 Task: Find connections with filter location Córdoba with filter topic #happywith filter profile language German with filter current company Amul (GCMMF) with filter school KGiSL Institute of Technology with filter industry Research Services with filter service category DUI Law with filter keywords title Events Manager
Action: Mouse moved to (486, 96)
Screenshot: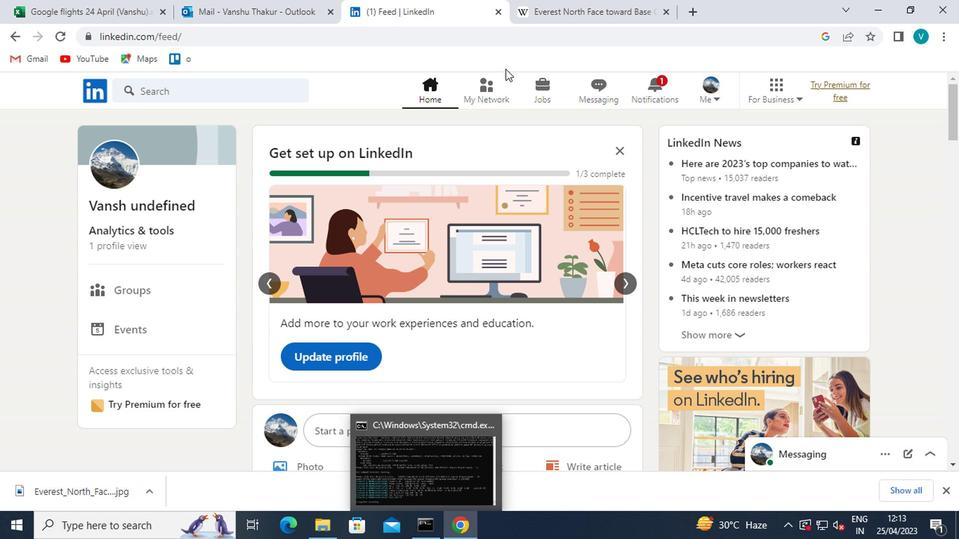 
Action: Mouse pressed left at (486, 96)
Screenshot: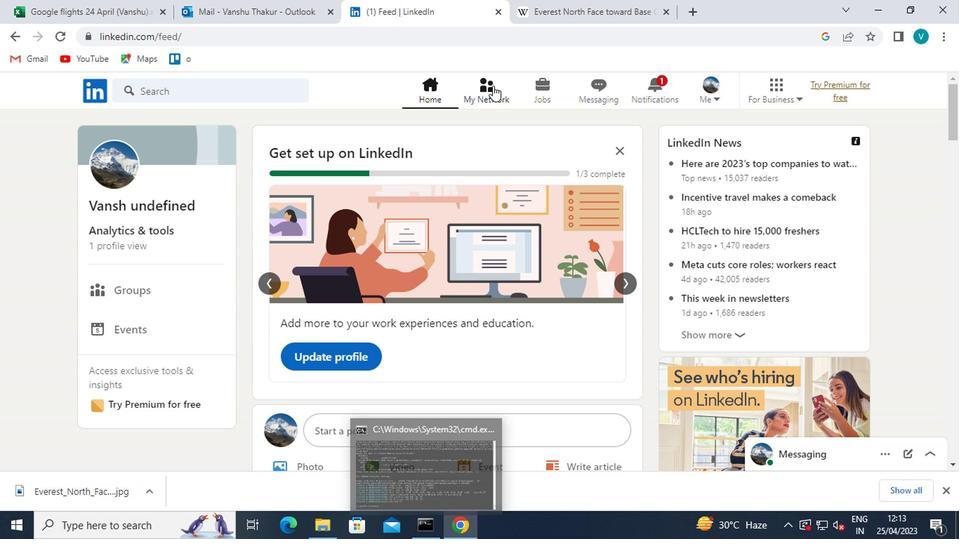 
Action: Mouse moved to (161, 163)
Screenshot: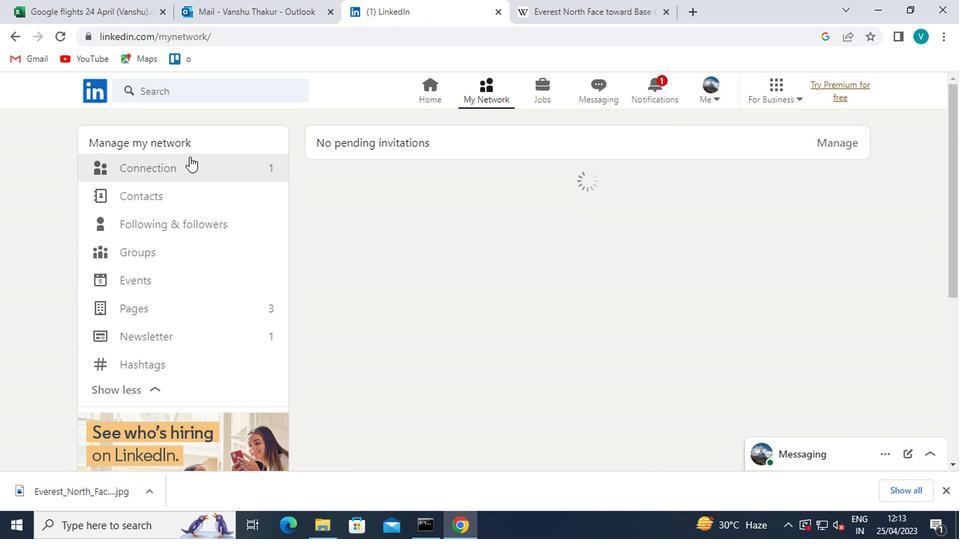
Action: Mouse pressed left at (161, 163)
Screenshot: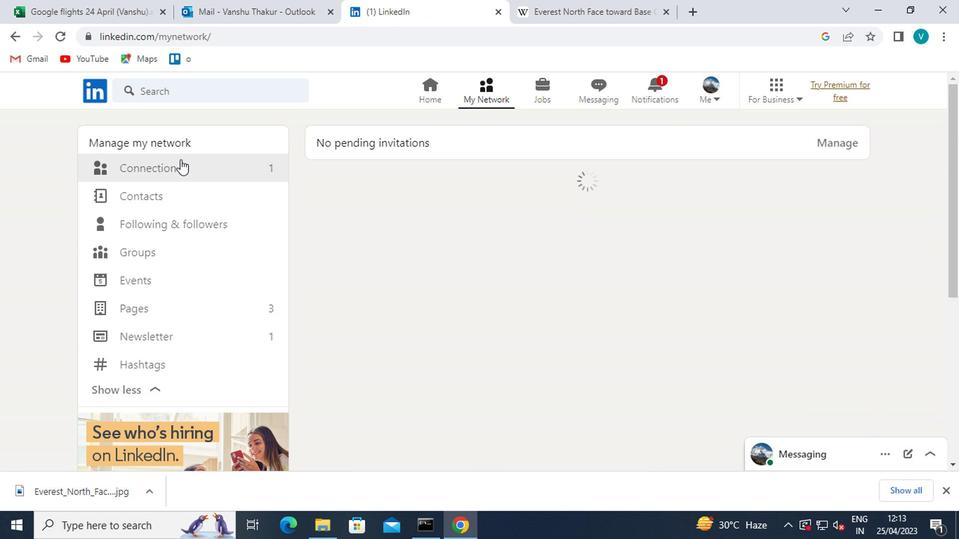 
Action: Mouse moved to (568, 175)
Screenshot: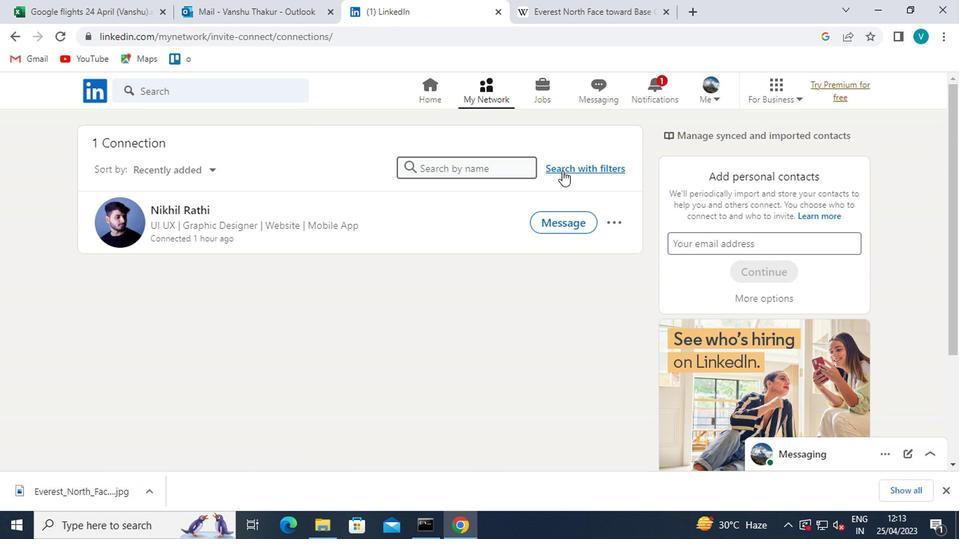 
Action: Mouse pressed left at (568, 175)
Screenshot: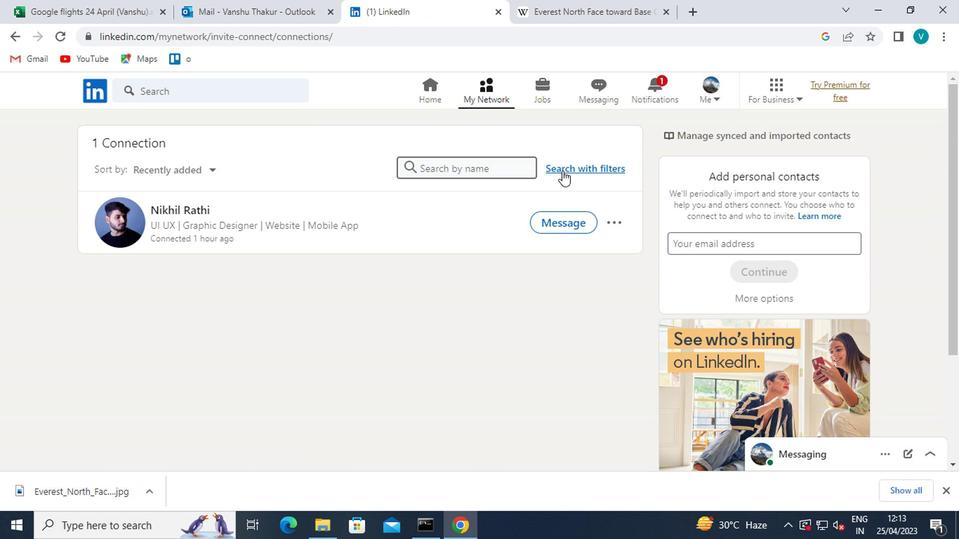 
Action: Mouse moved to (475, 135)
Screenshot: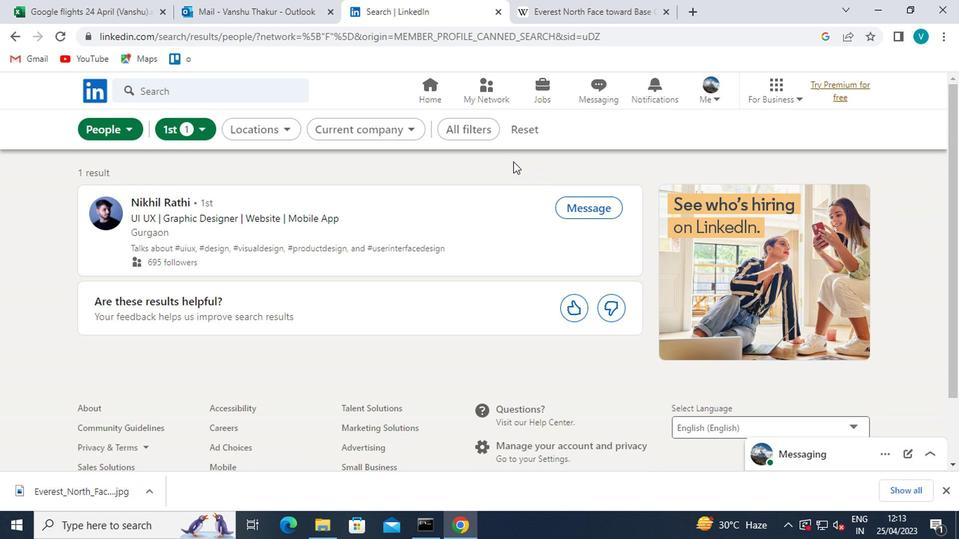 
Action: Mouse pressed left at (475, 135)
Screenshot: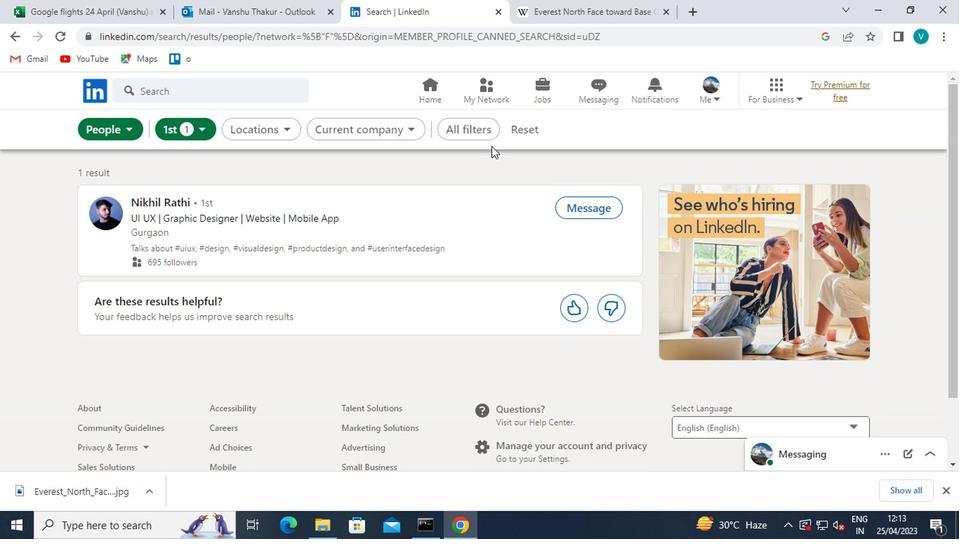 
Action: Mouse moved to (671, 335)
Screenshot: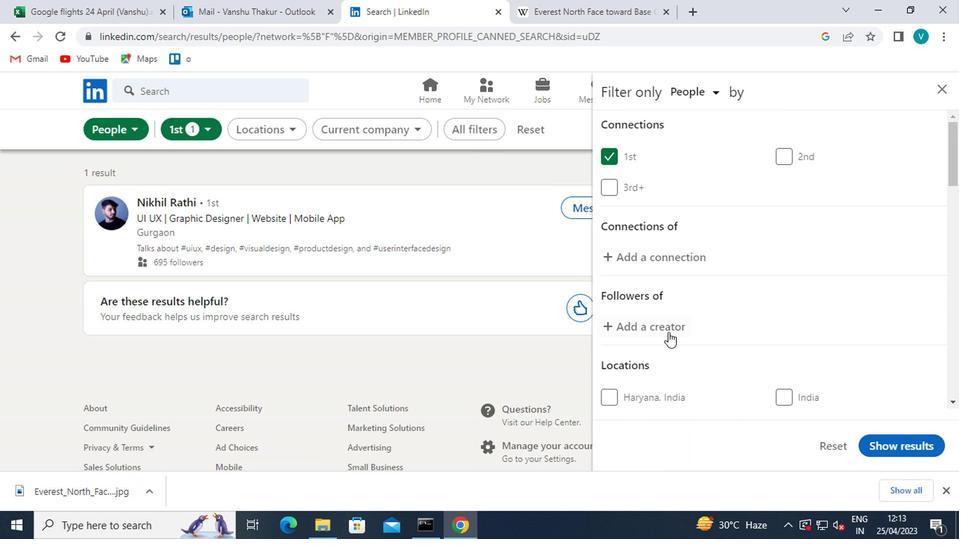
Action: Mouse scrolled (671, 334) with delta (0, 0)
Screenshot: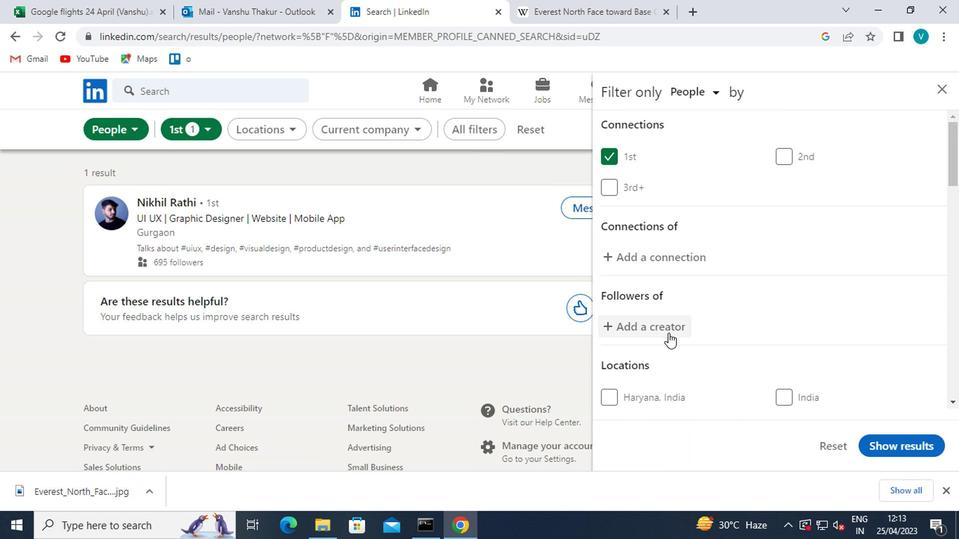 
Action: Mouse moved to (703, 368)
Screenshot: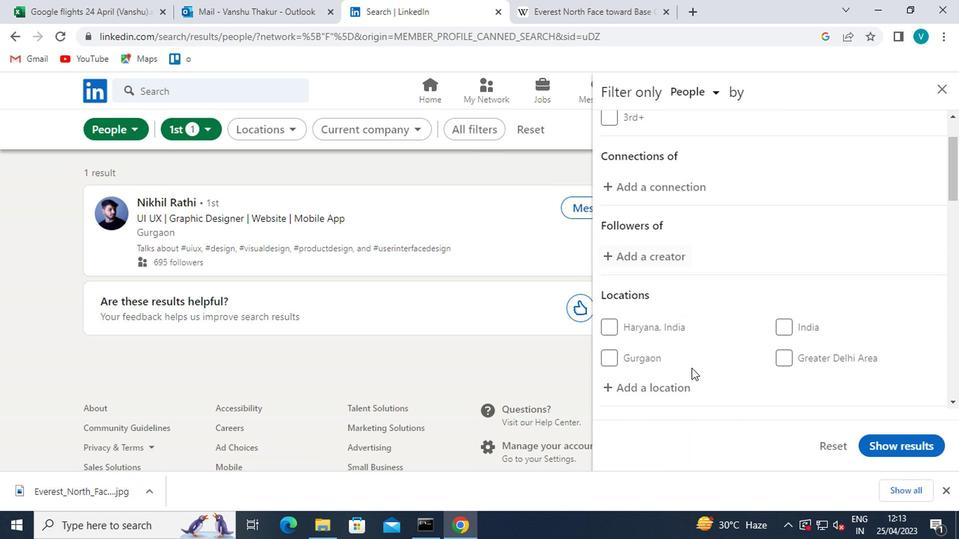 
Action: Mouse scrolled (703, 367) with delta (0, 0)
Screenshot: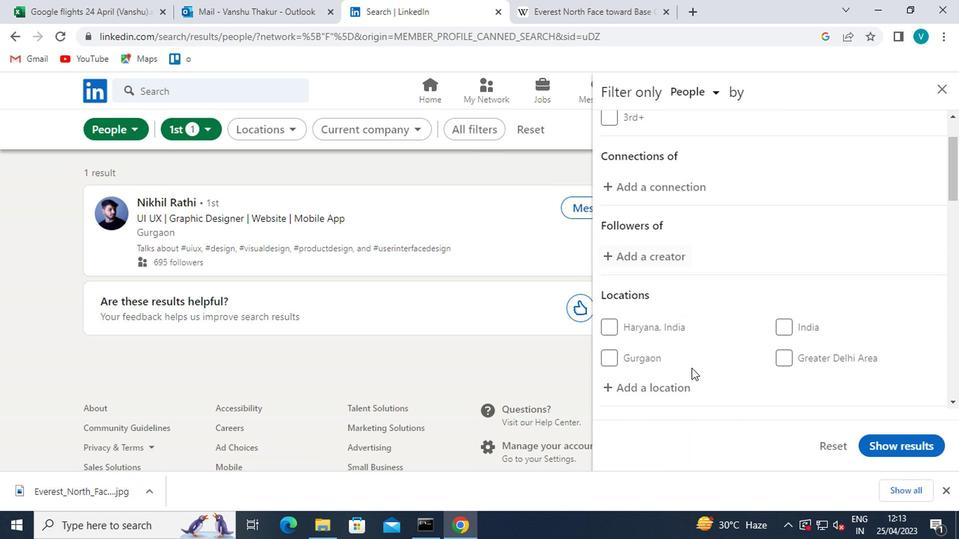 
Action: Mouse moved to (706, 366)
Screenshot: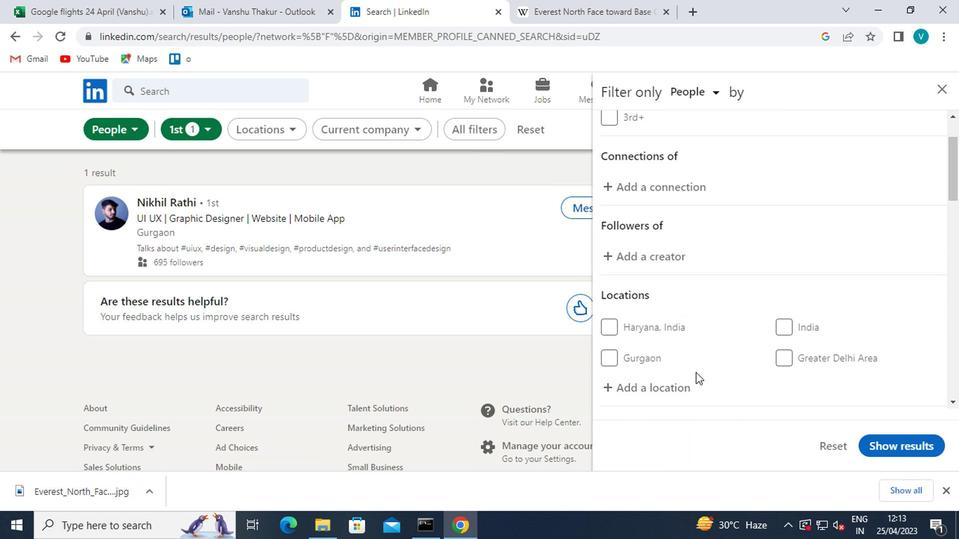 
Action: Mouse scrolled (706, 366) with delta (0, 0)
Screenshot: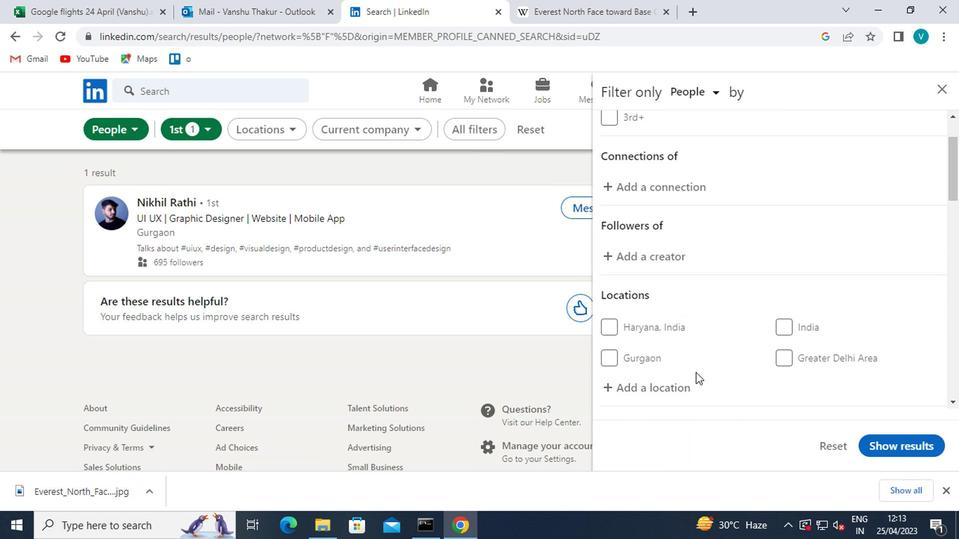 
Action: Mouse moved to (631, 246)
Screenshot: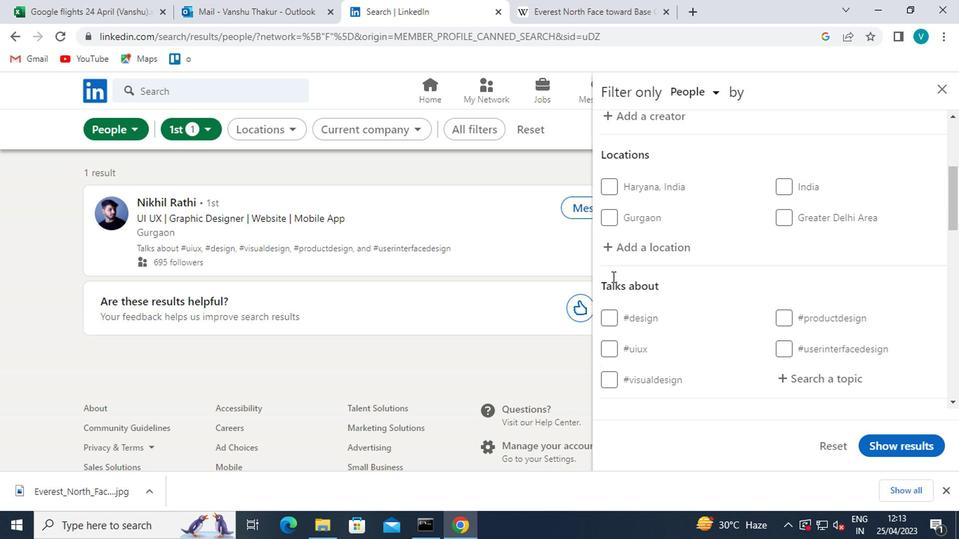 
Action: Mouse pressed left at (631, 246)
Screenshot: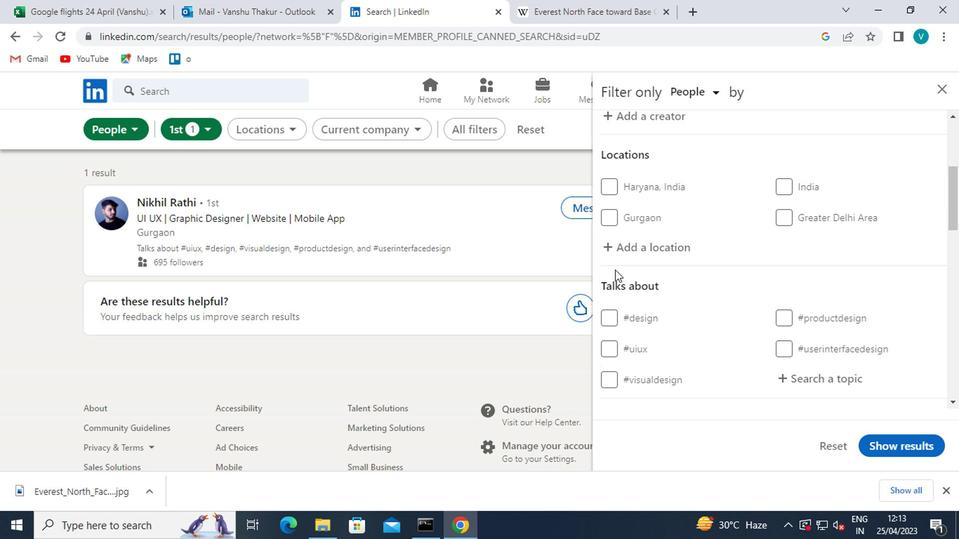 
Action: Mouse moved to (590, 231)
Screenshot: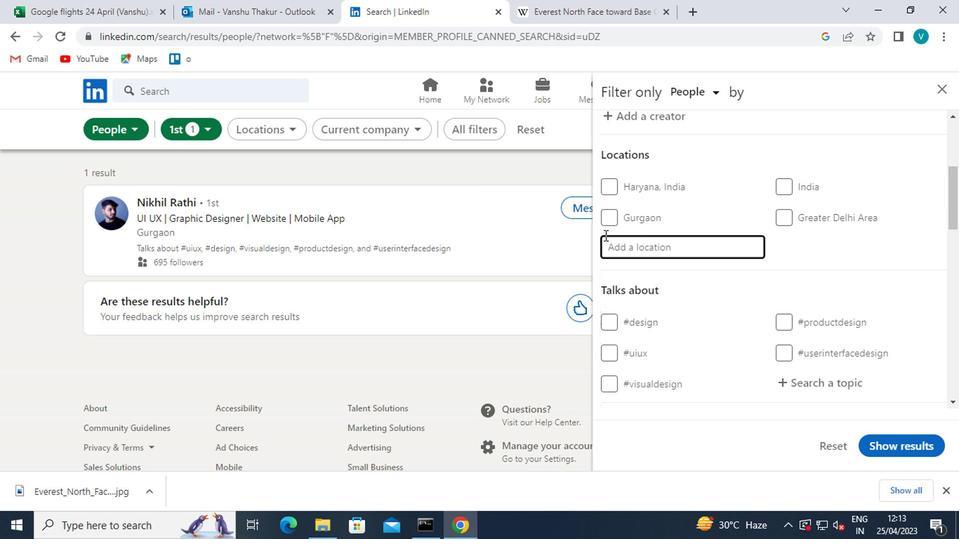 
Action: Key pressed <Key.shift>CO
Screenshot: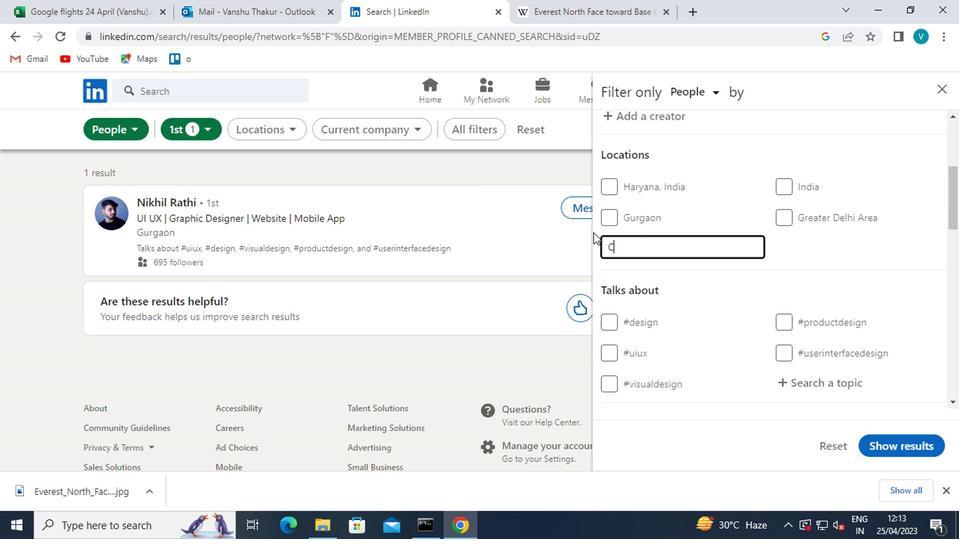 
Action: Mouse moved to (590, 231)
Screenshot: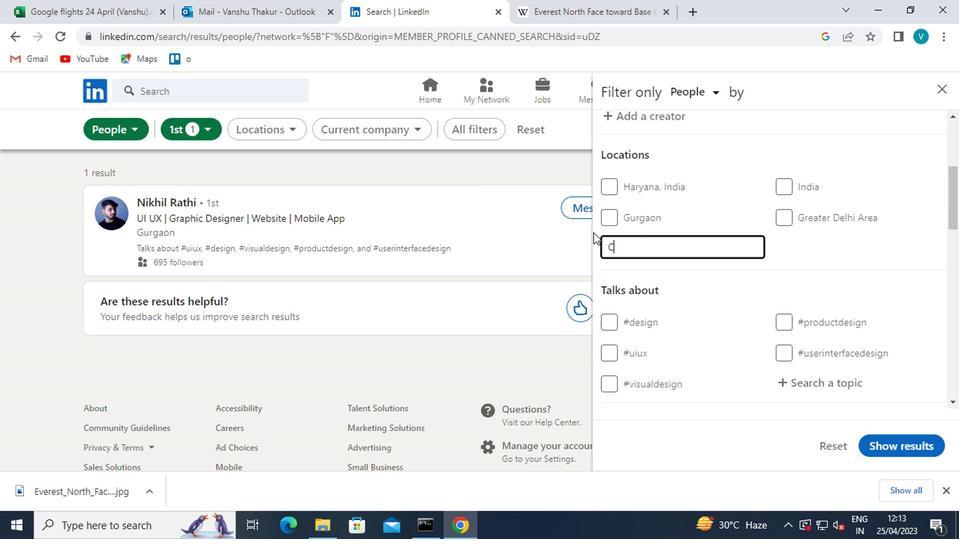 
Action: Key pressed RDOBA
Screenshot: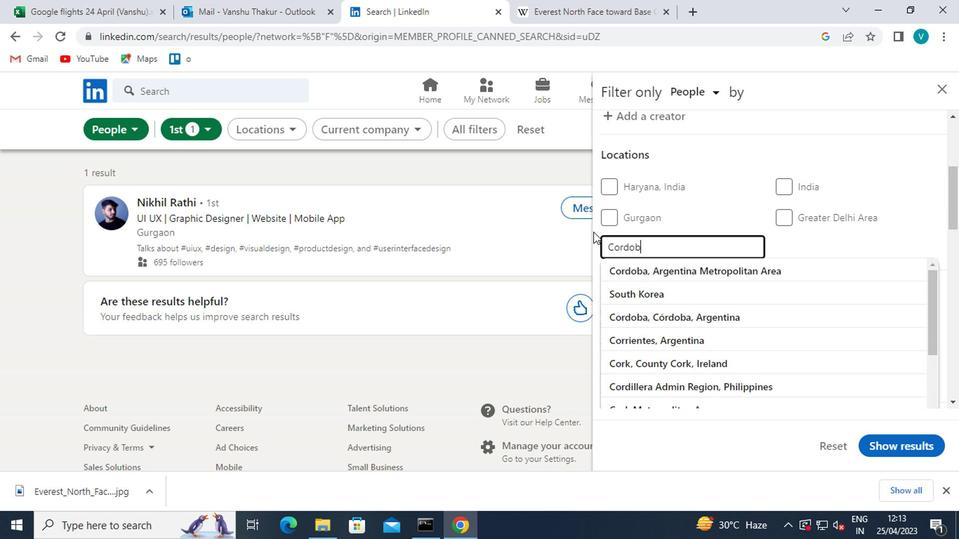 
Action: Mouse moved to (677, 271)
Screenshot: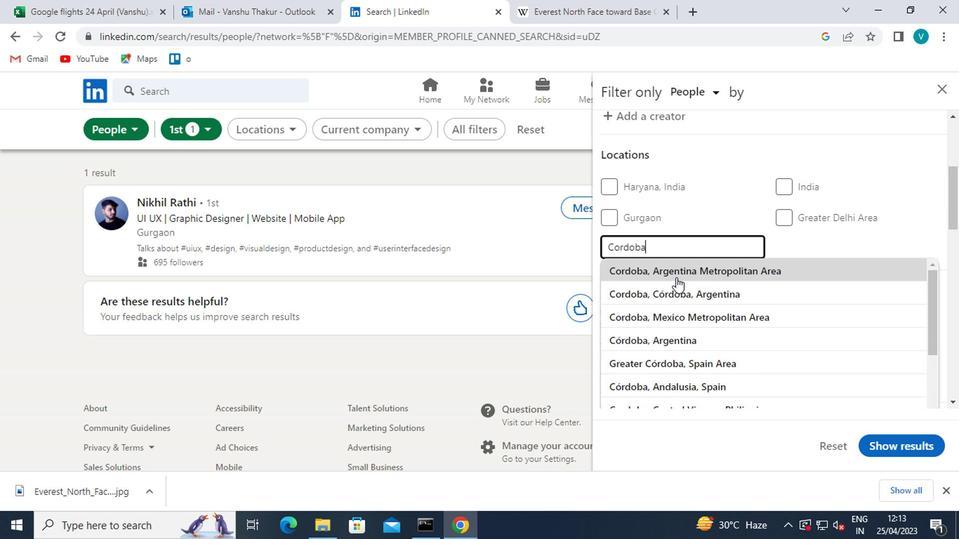 
Action: Mouse pressed left at (677, 271)
Screenshot: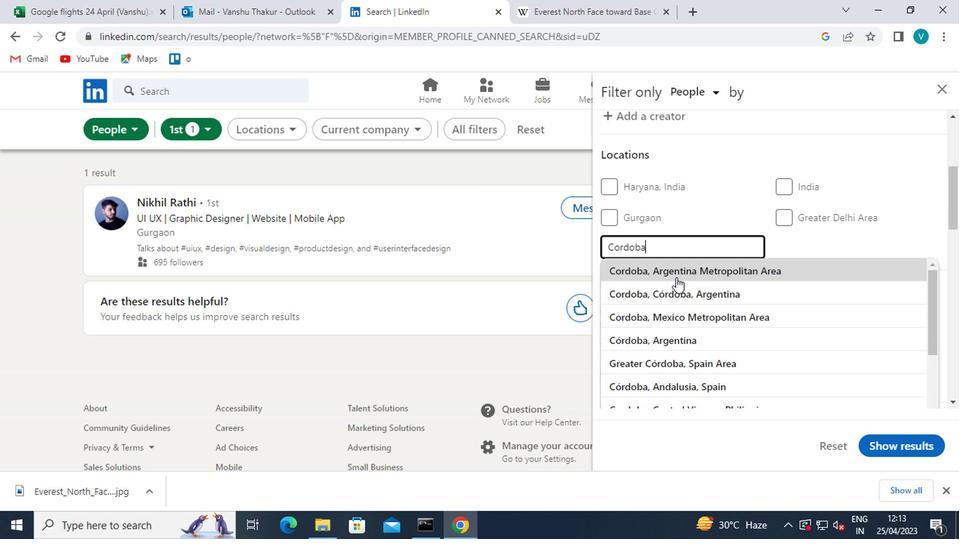 
Action: Mouse moved to (775, 323)
Screenshot: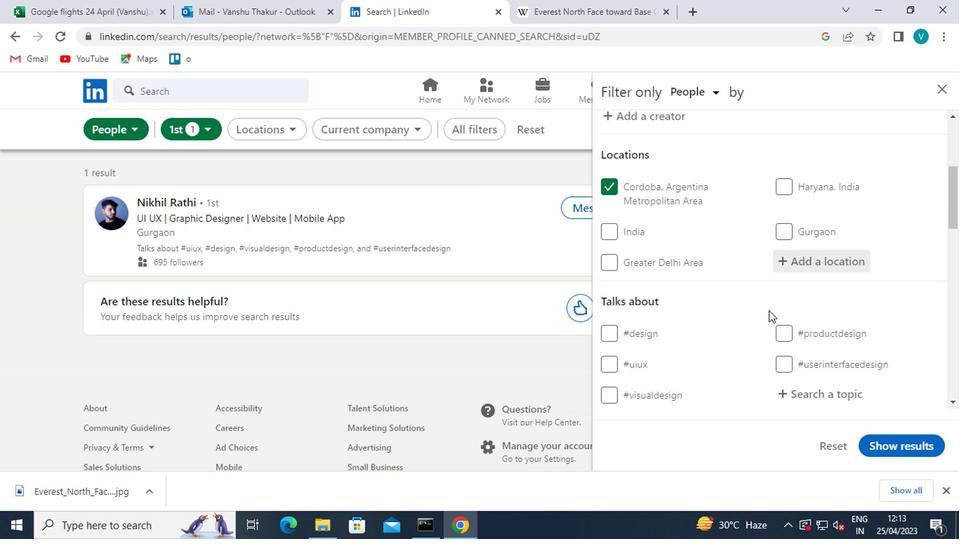 
Action: Mouse scrolled (775, 322) with delta (0, 0)
Screenshot: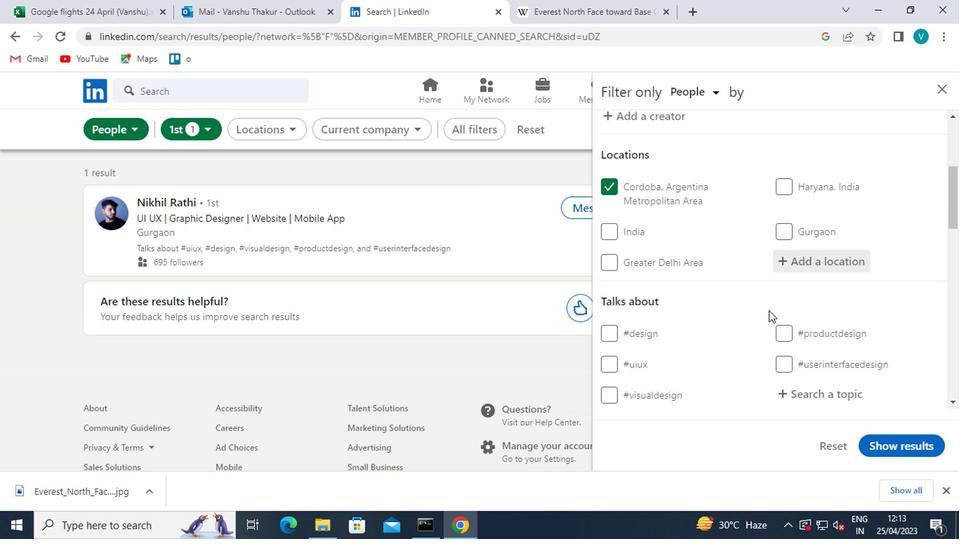 
Action: Mouse moved to (775, 323)
Screenshot: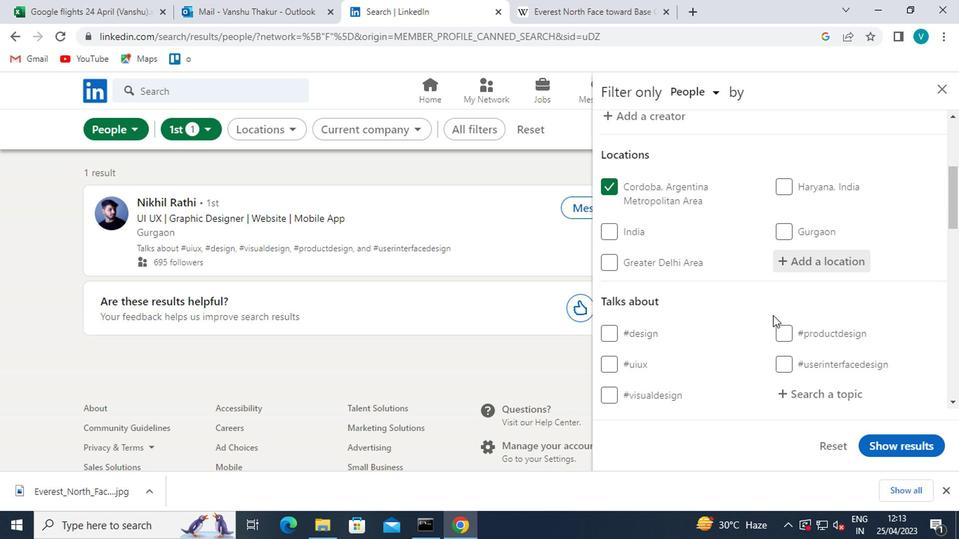 
Action: Mouse scrolled (775, 323) with delta (0, 0)
Screenshot: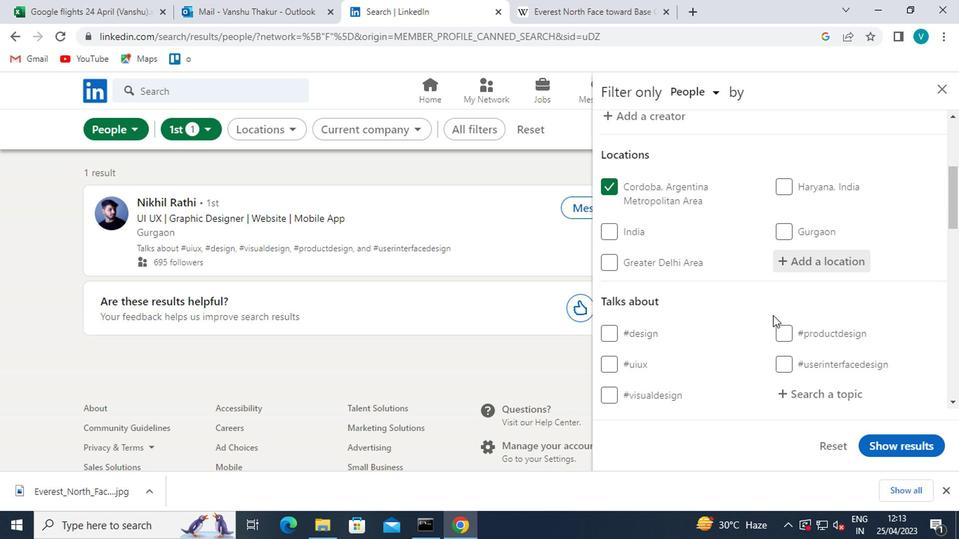 
Action: Mouse moved to (814, 257)
Screenshot: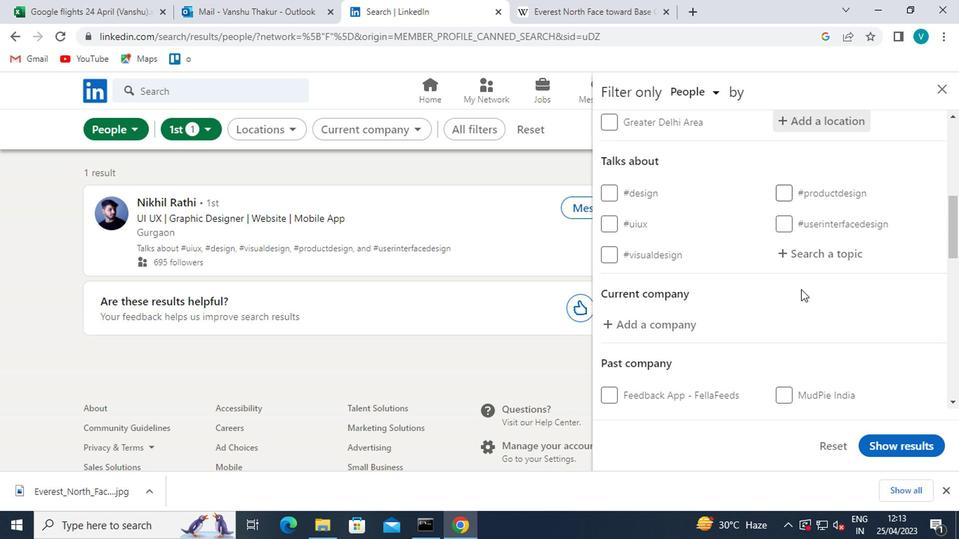 
Action: Mouse pressed left at (814, 257)
Screenshot: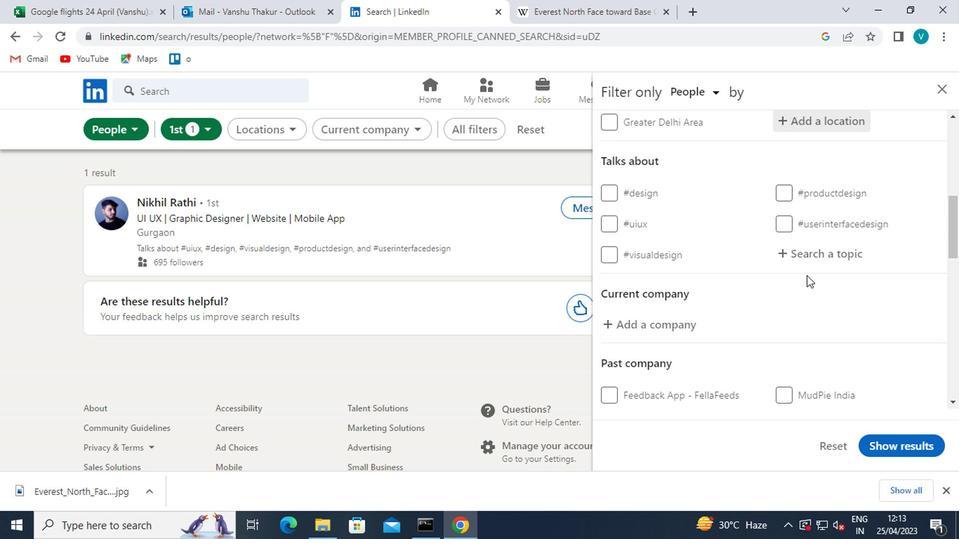 
Action: Mouse moved to (781, 250)
Screenshot: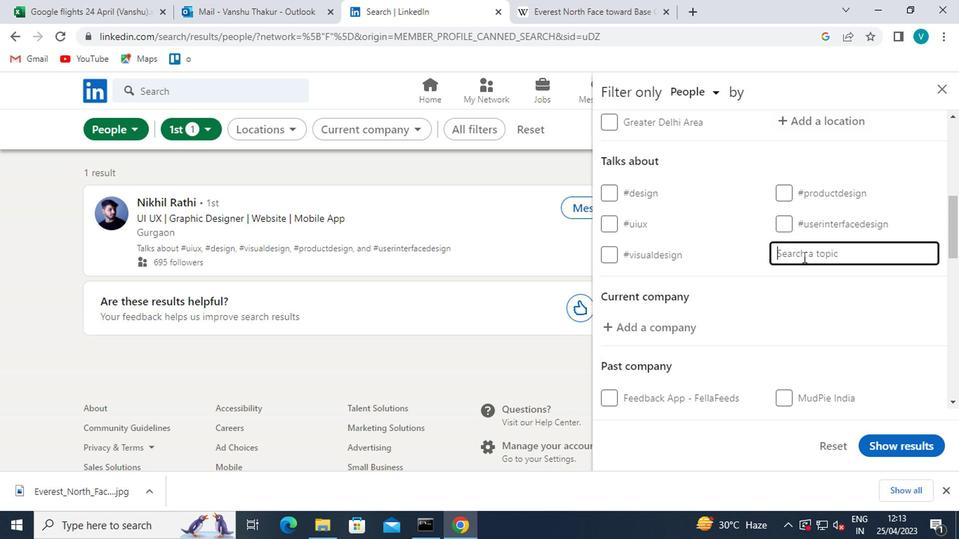 
Action: Key pressed <Key.shift><Key.shift><Key.shift><Key.shift><Key.shift><Key.shift>#HAPPYWITH
Screenshot: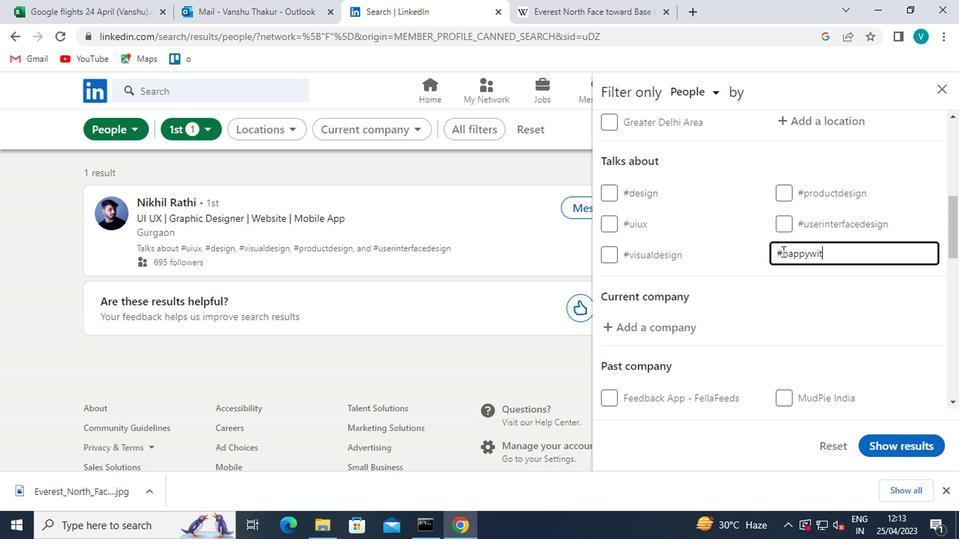 
Action: Mouse moved to (812, 274)
Screenshot: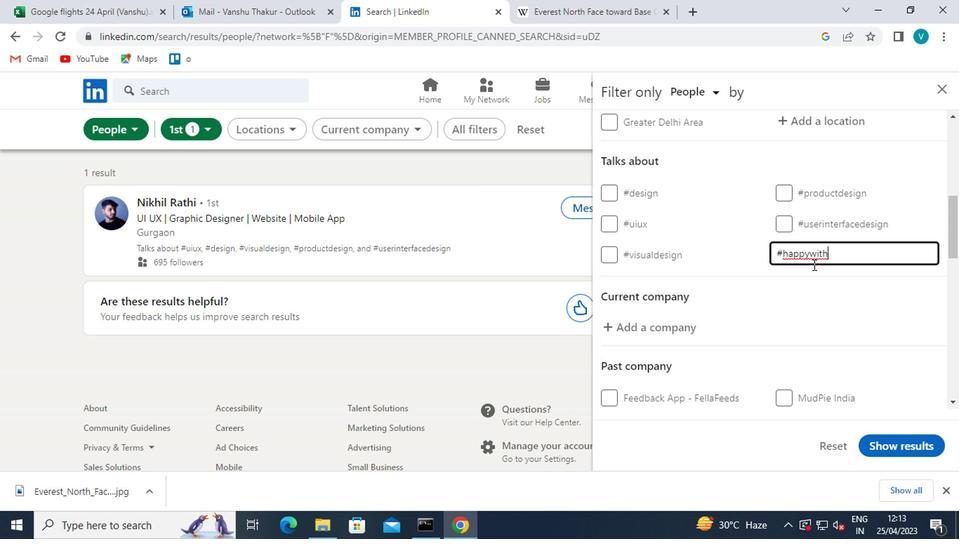 
Action: Mouse pressed left at (812, 274)
Screenshot: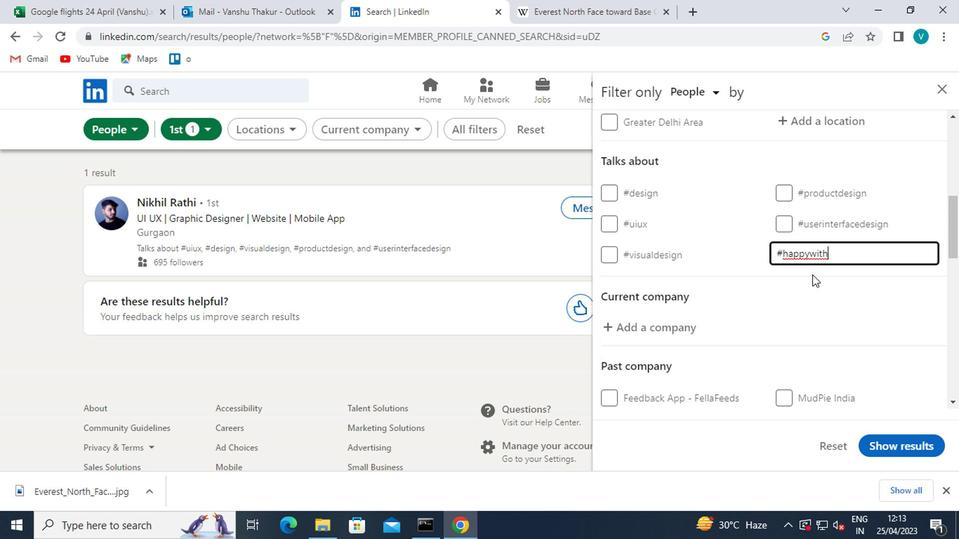 
Action: Mouse scrolled (812, 273) with delta (0, 0)
Screenshot: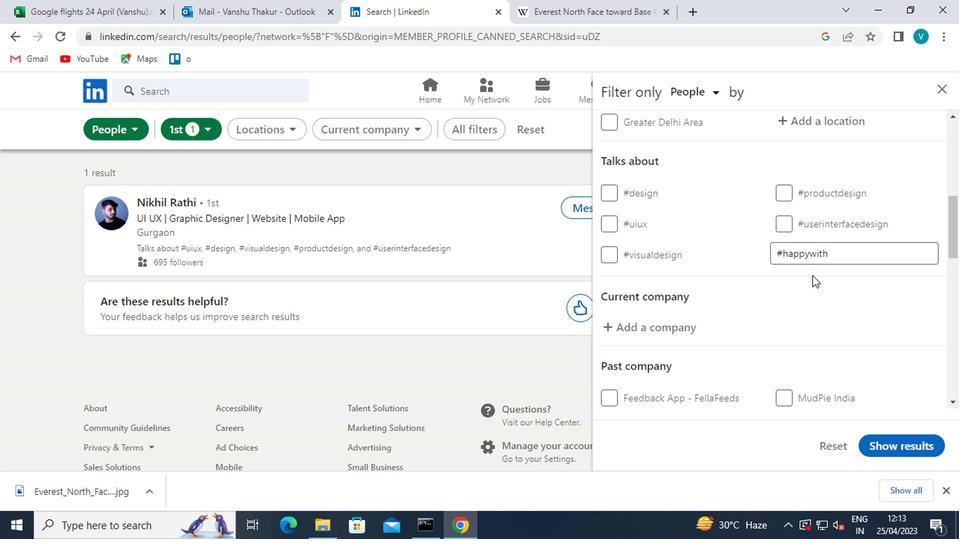 
Action: Mouse scrolled (812, 273) with delta (0, 0)
Screenshot: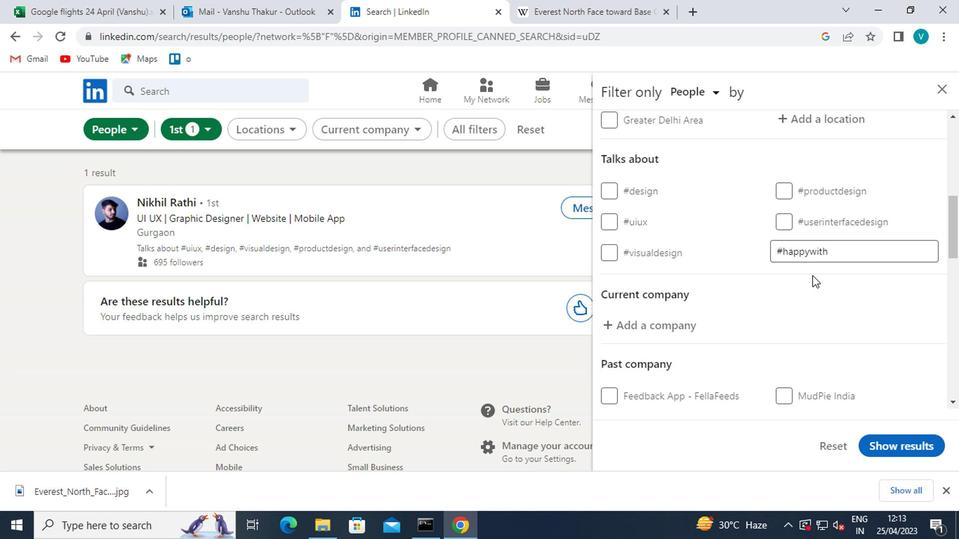 
Action: Mouse scrolled (812, 273) with delta (0, 0)
Screenshot: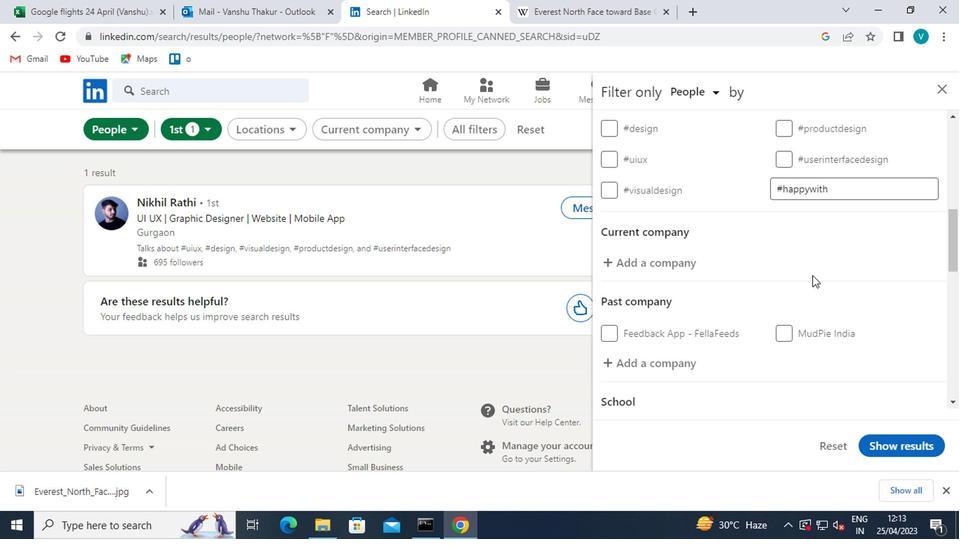 
Action: Mouse scrolled (812, 273) with delta (0, 0)
Screenshot: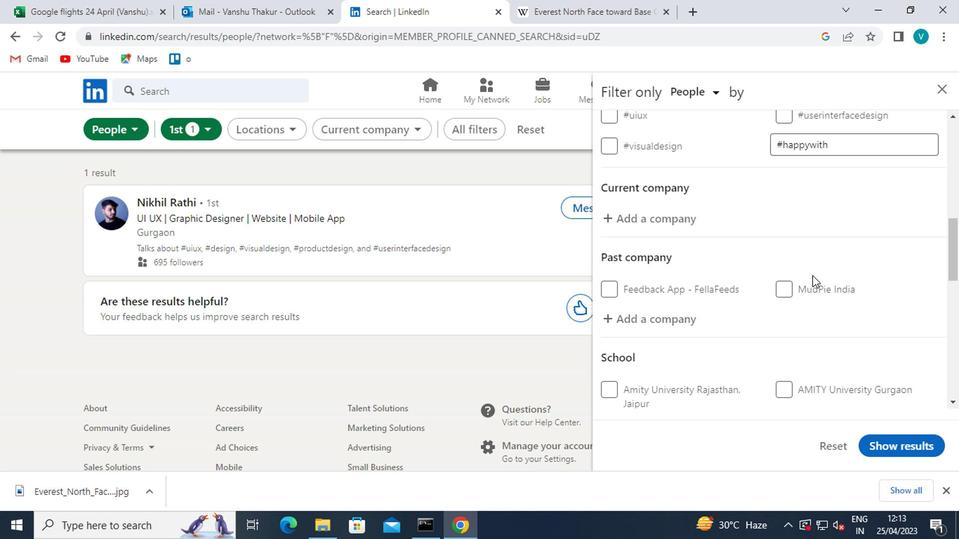 
Action: Mouse scrolled (812, 273) with delta (0, 0)
Screenshot: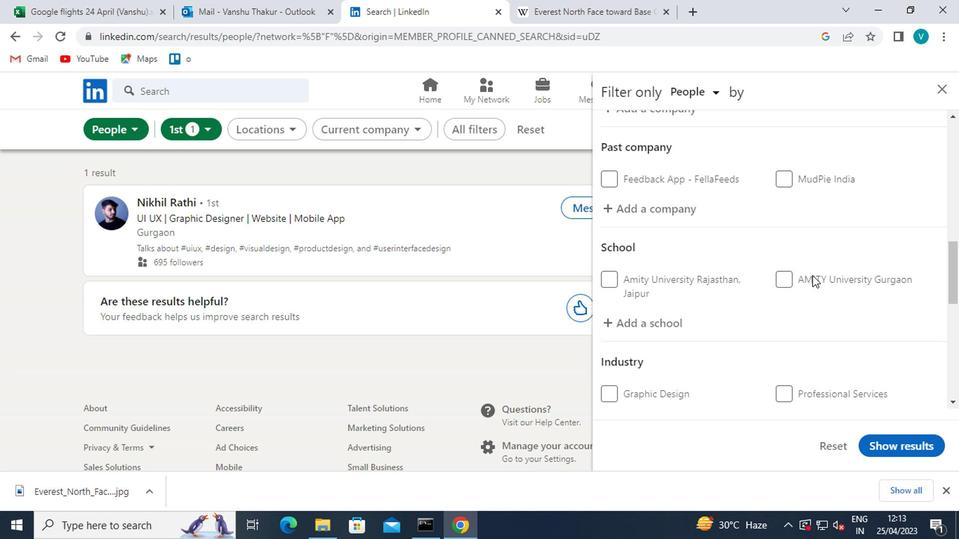 
Action: Mouse scrolled (812, 273) with delta (0, 0)
Screenshot: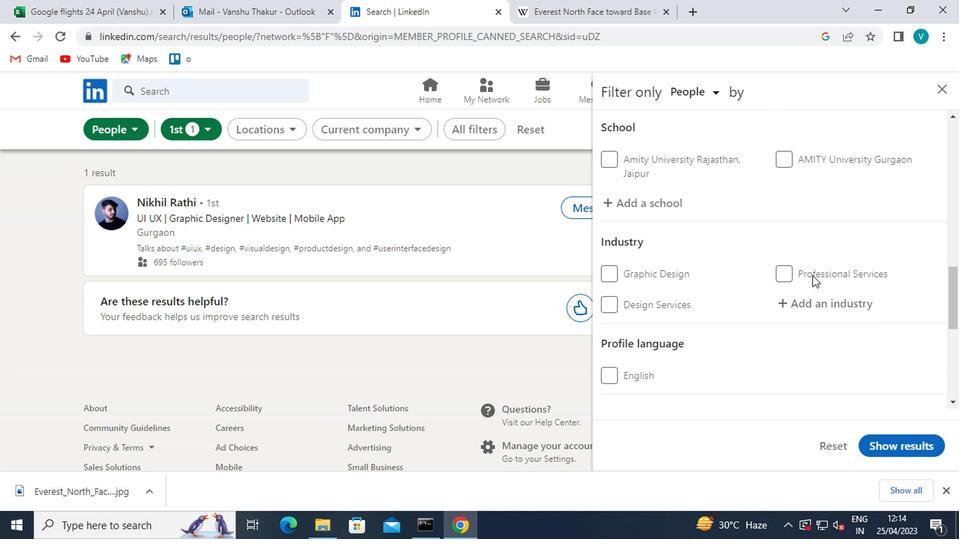 
Action: Mouse scrolled (812, 275) with delta (0, 0)
Screenshot: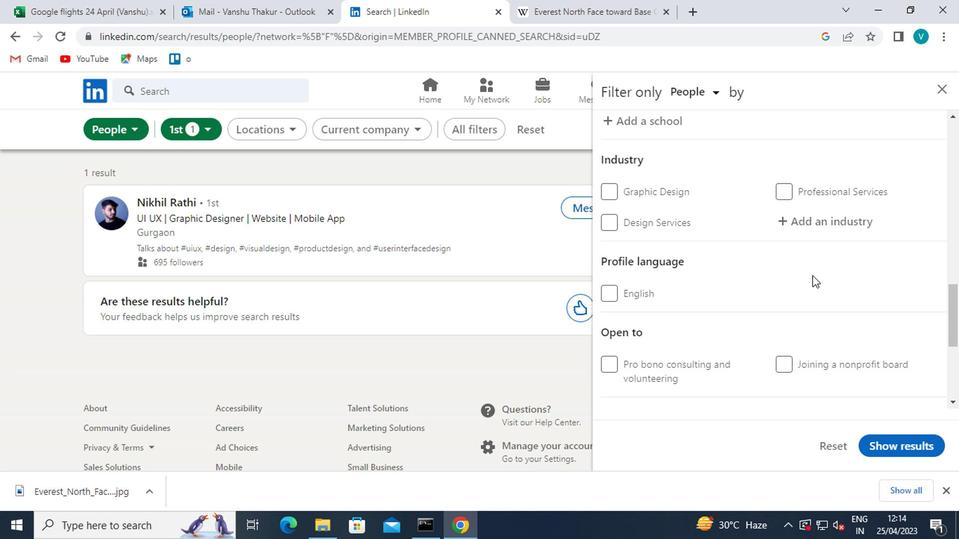 
Action: Mouse scrolled (812, 275) with delta (0, 0)
Screenshot: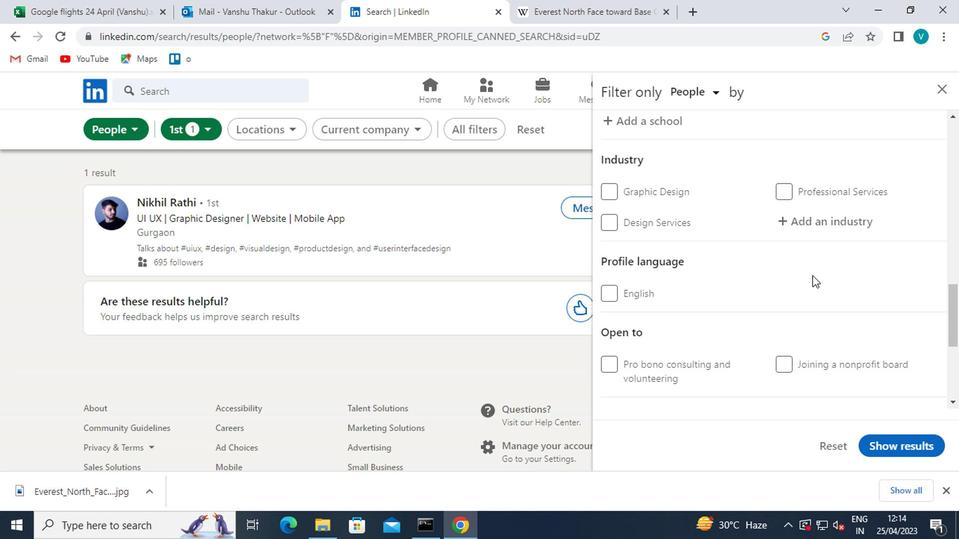 
Action: Mouse scrolled (812, 275) with delta (0, 0)
Screenshot: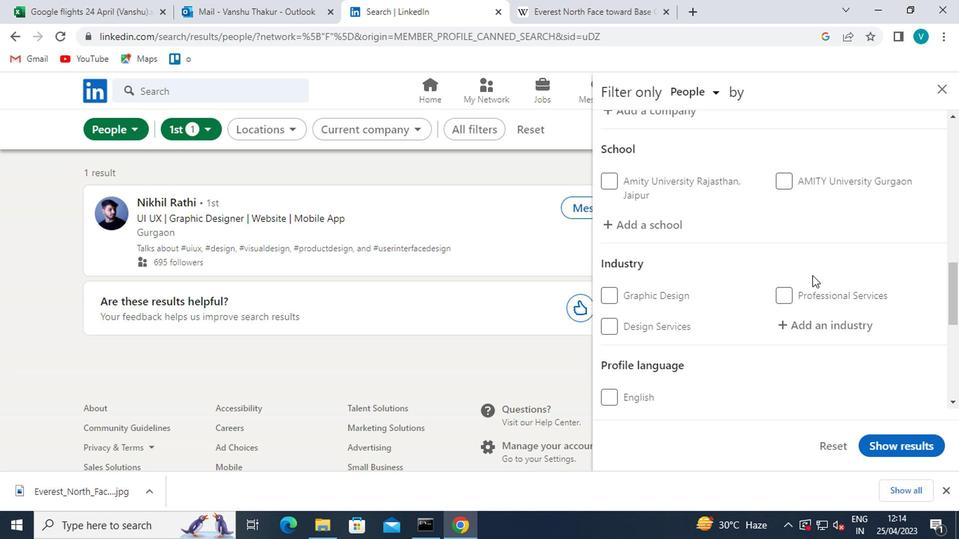 
Action: Mouse scrolled (812, 275) with delta (0, 0)
Screenshot: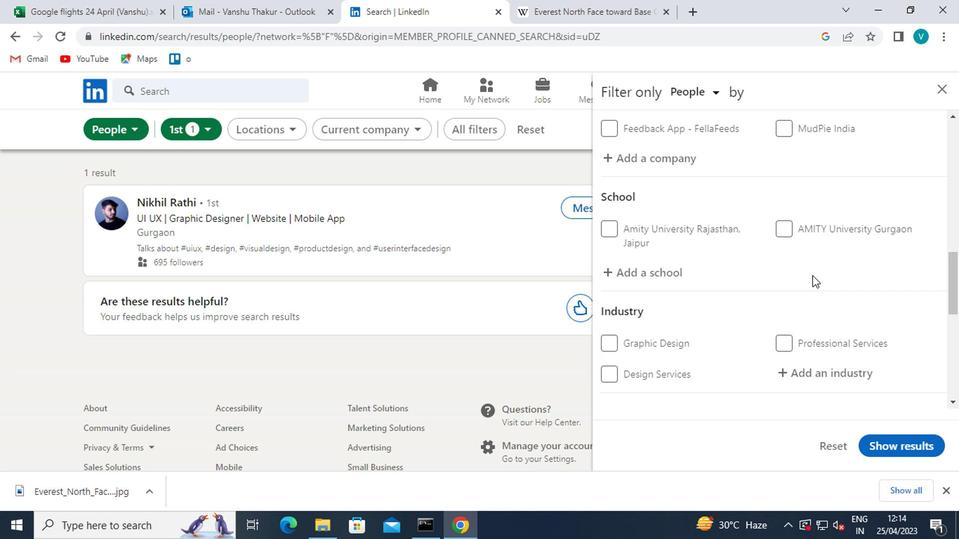 
Action: Mouse scrolled (812, 275) with delta (0, 0)
Screenshot: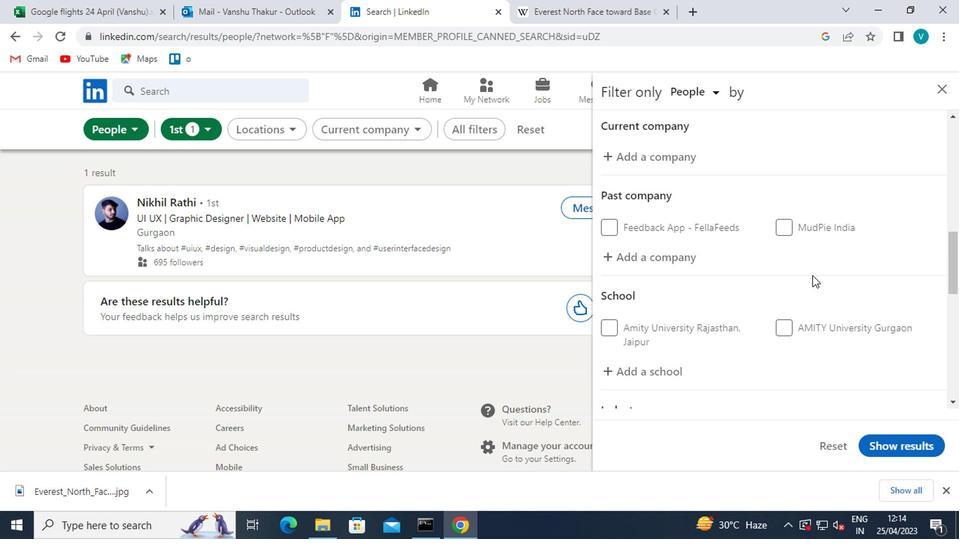 
Action: Mouse moved to (699, 260)
Screenshot: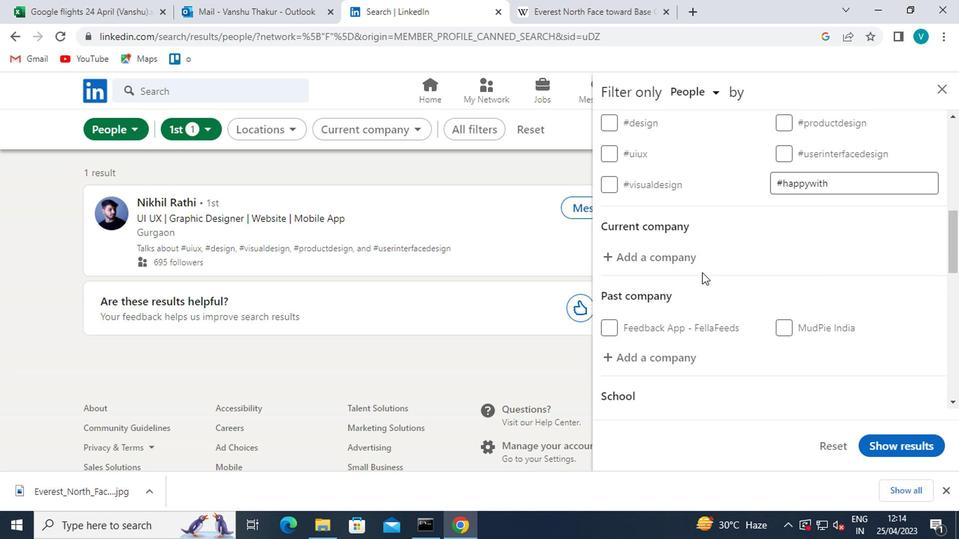
Action: Mouse pressed left at (699, 260)
Screenshot: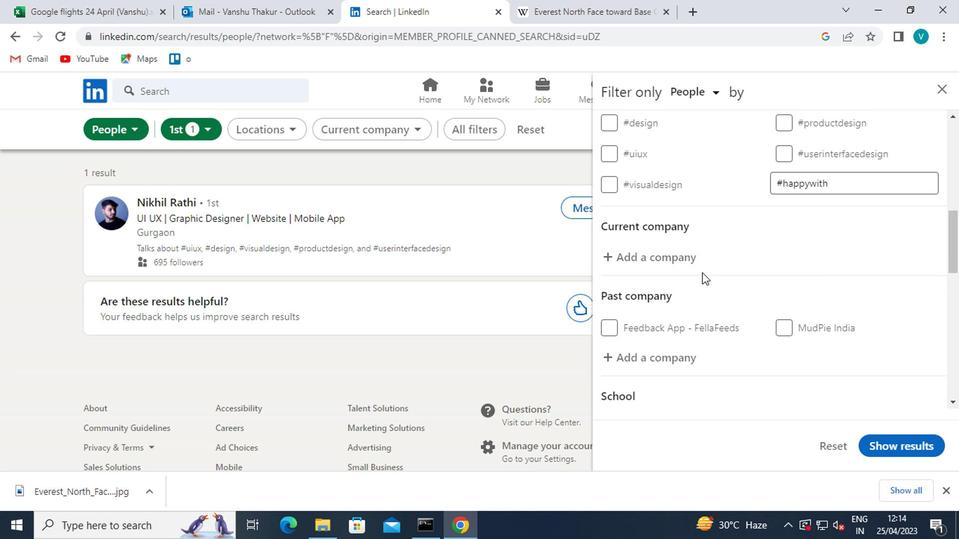 
Action: Mouse moved to (701, 258)
Screenshot: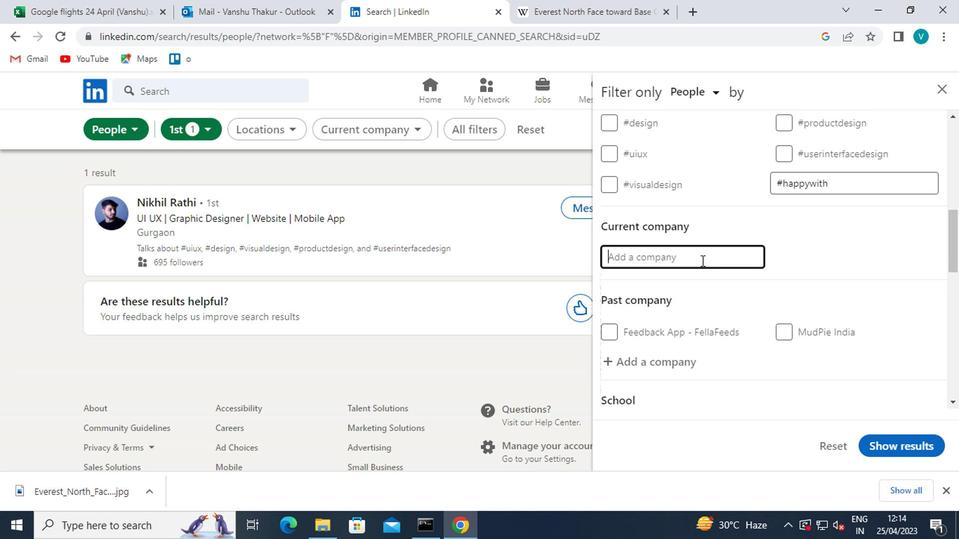 
Action: Key pressed <Key.shift>AMUL
Screenshot: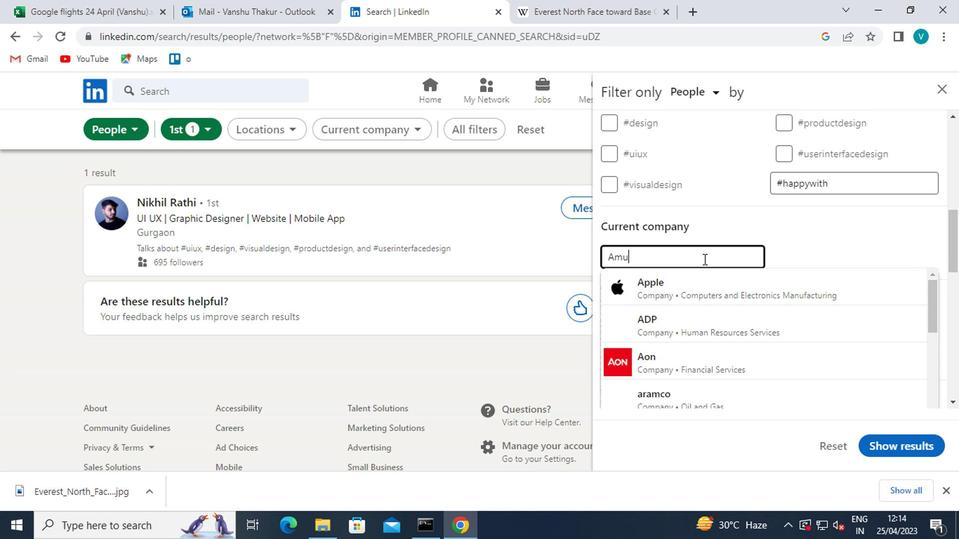 
Action: Mouse moved to (706, 290)
Screenshot: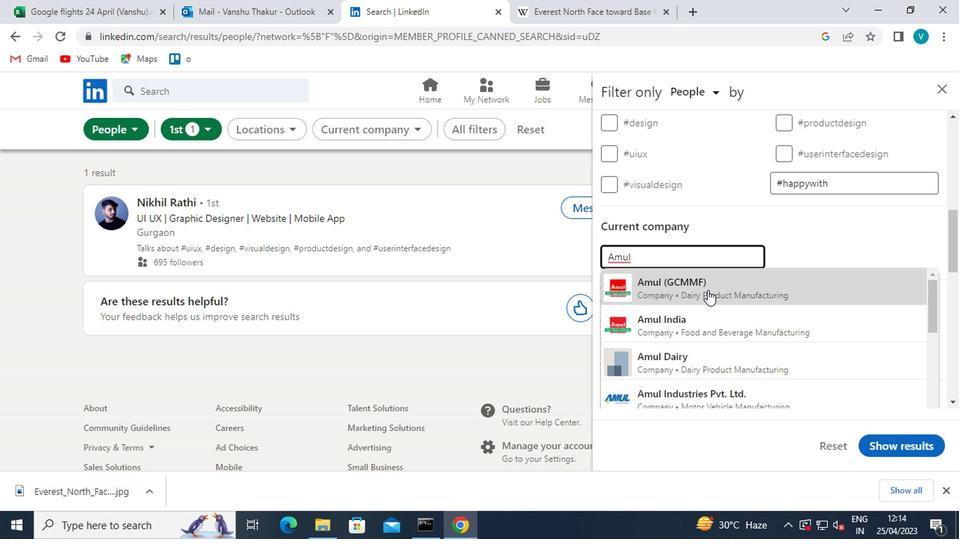 
Action: Mouse pressed left at (706, 290)
Screenshot: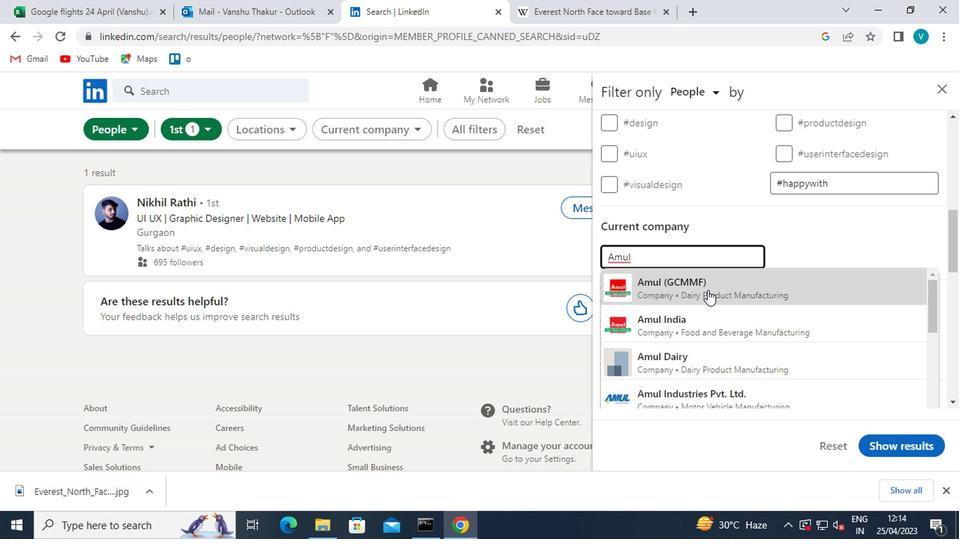 
Action: Mouse moved to (705, 291)
Screenshot: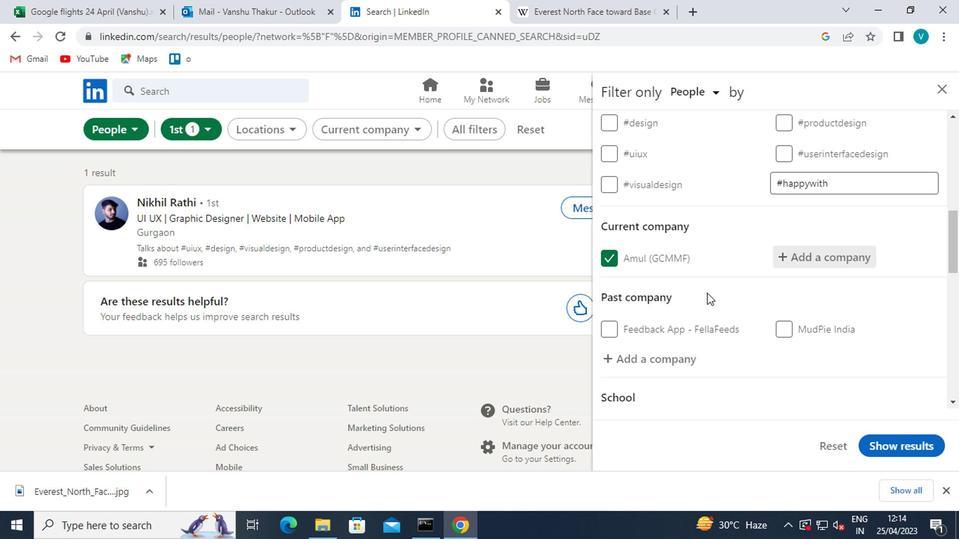 
Action: Mouse scrolled (705, 291) with delta (0, 0)
Screenshot: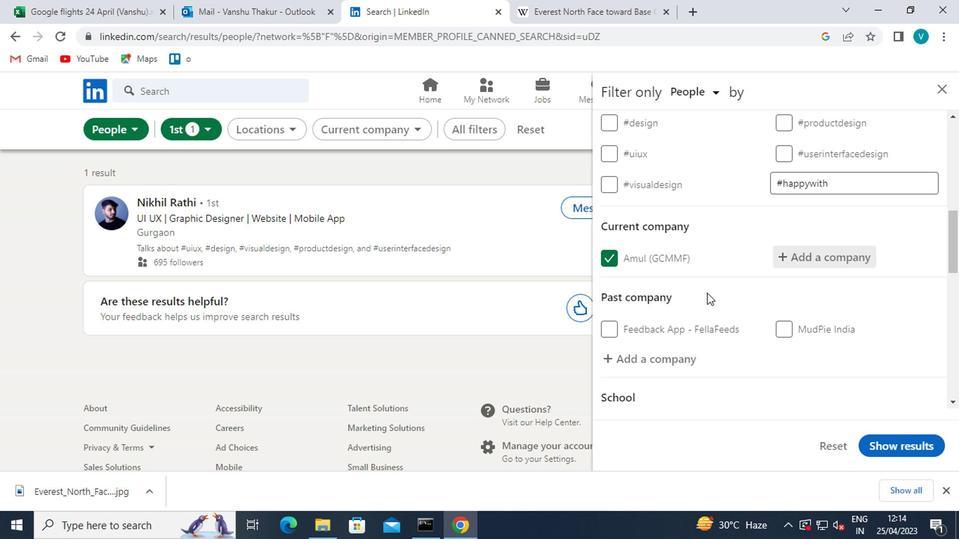 
Action: Mouse scrolled (705, 291) with delta (0, 0)
Screenshot: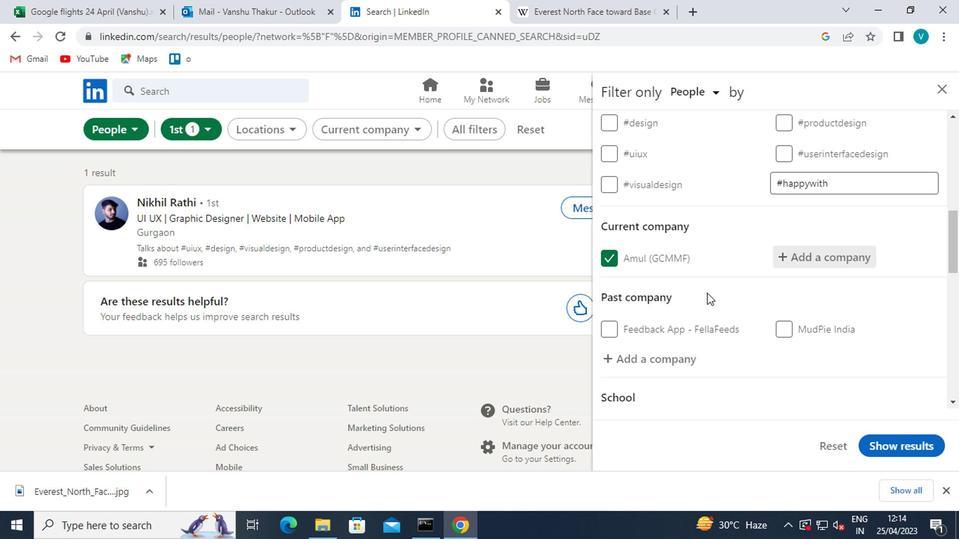 
Action: Mouse moved to (649, 326)
Screenshot: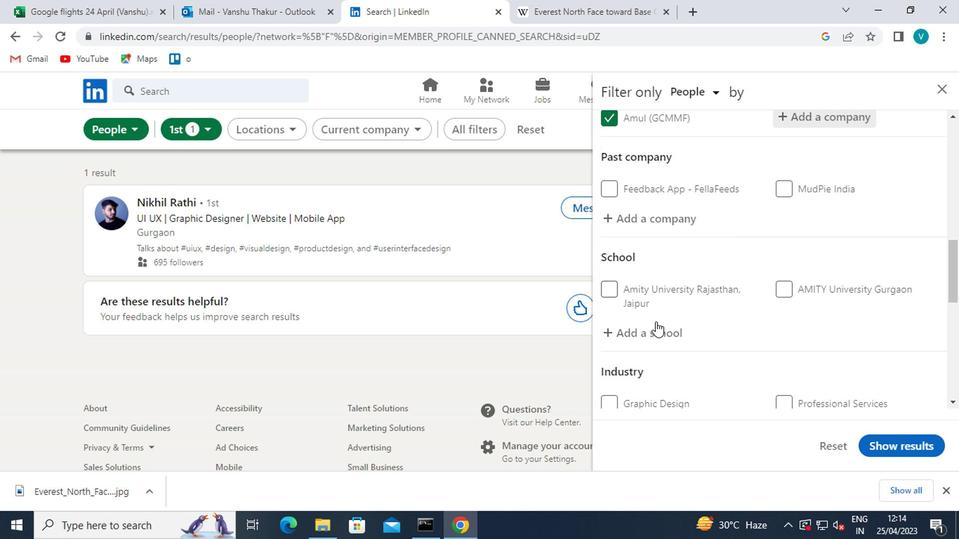 
Action: Mouse pressed left at (649, 326)
Screenshot: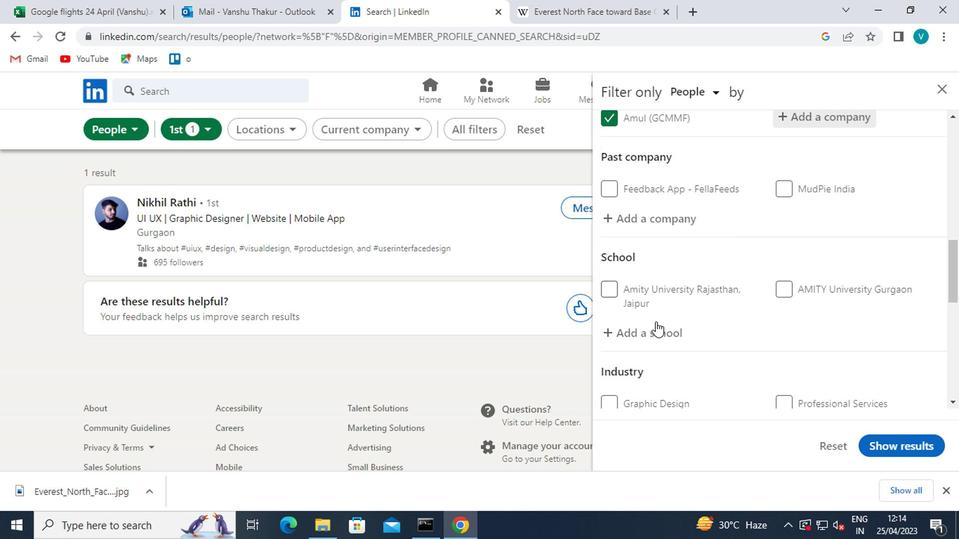 
Action: Mouse moved to (655, 328)
Screenshot: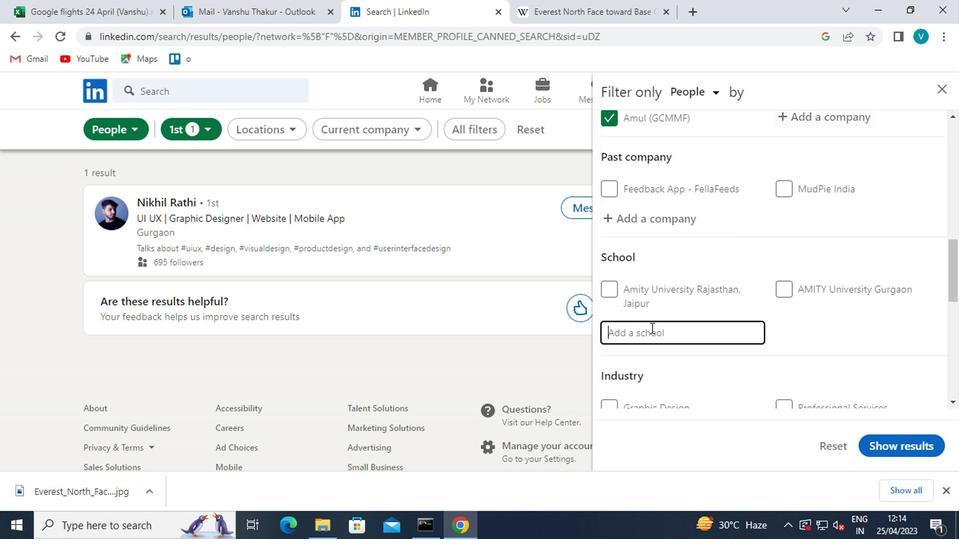 
Action: Key pressed <Key.shift><Key.shift><Key.shift>KGI<Key.shift>S
Screenshot: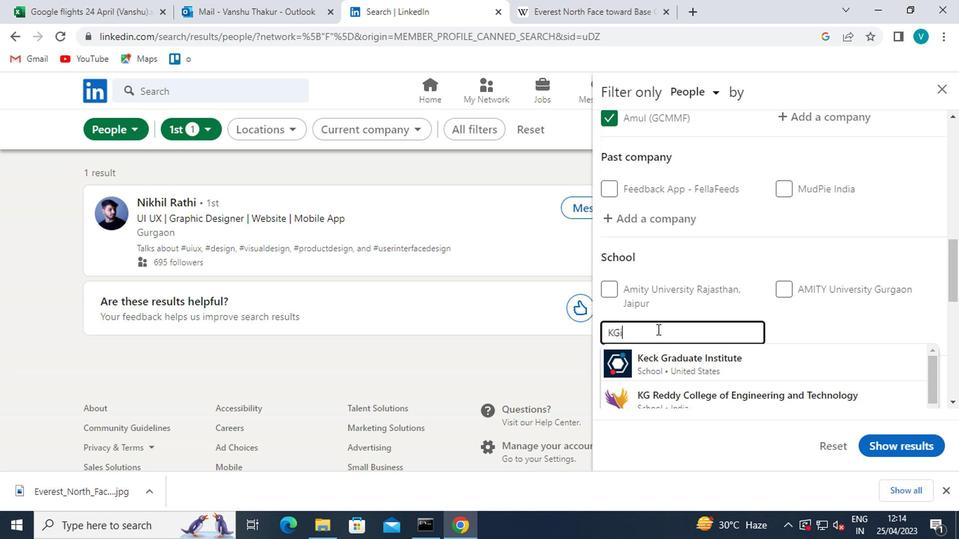 
Action: Mouse moved to (669, 357)
Screenshot: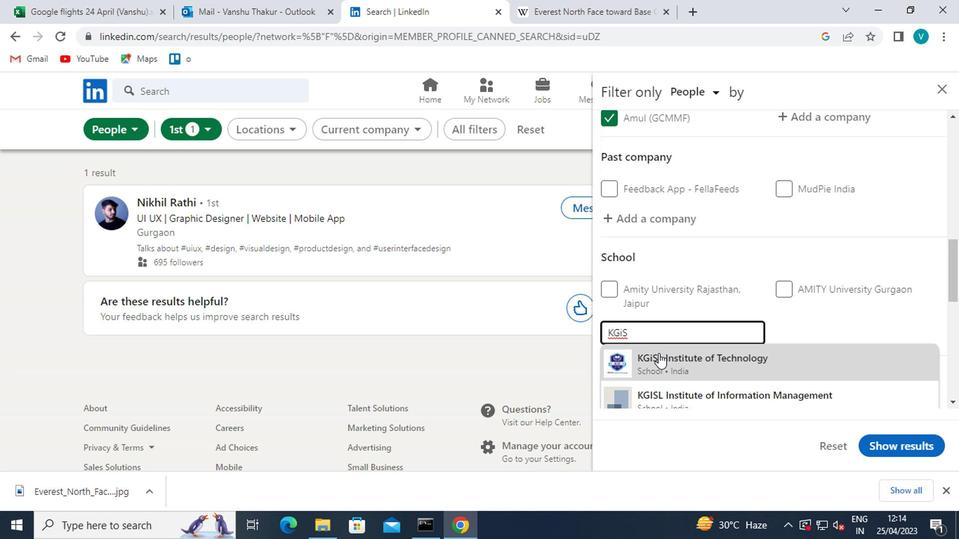 
Action: Mouse pressed left at (669, 357)
Screenshot: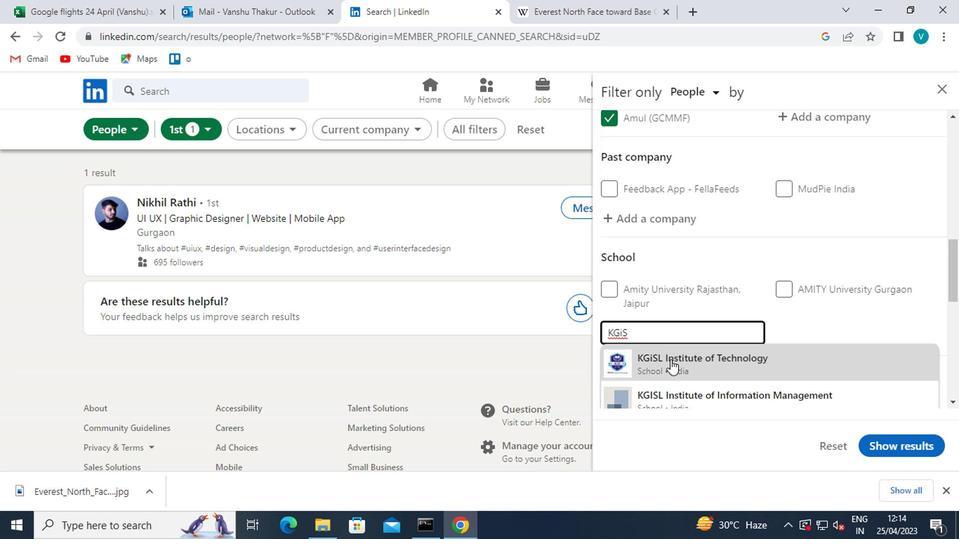 
Action: Mouse moved to (669, 360)
Screenshot: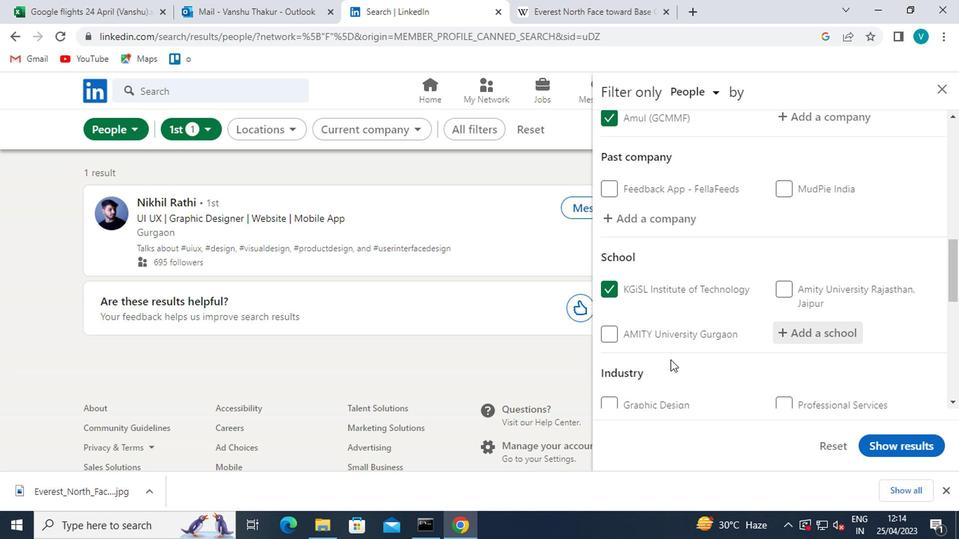 
Action: Mouse scrolled (669, 359) with delta (0, 0)
Screenshot: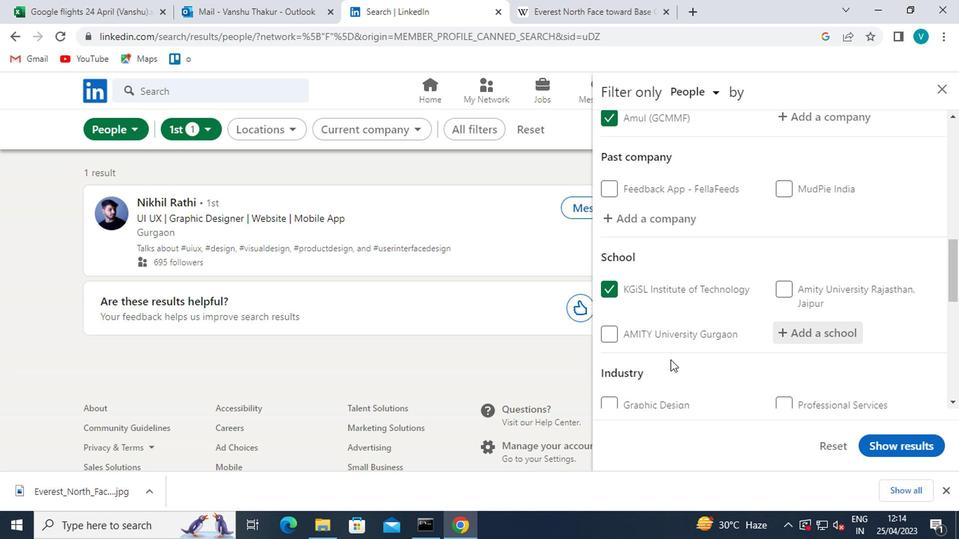 
Action: Mouse moved to (670, 361)
Screenshot: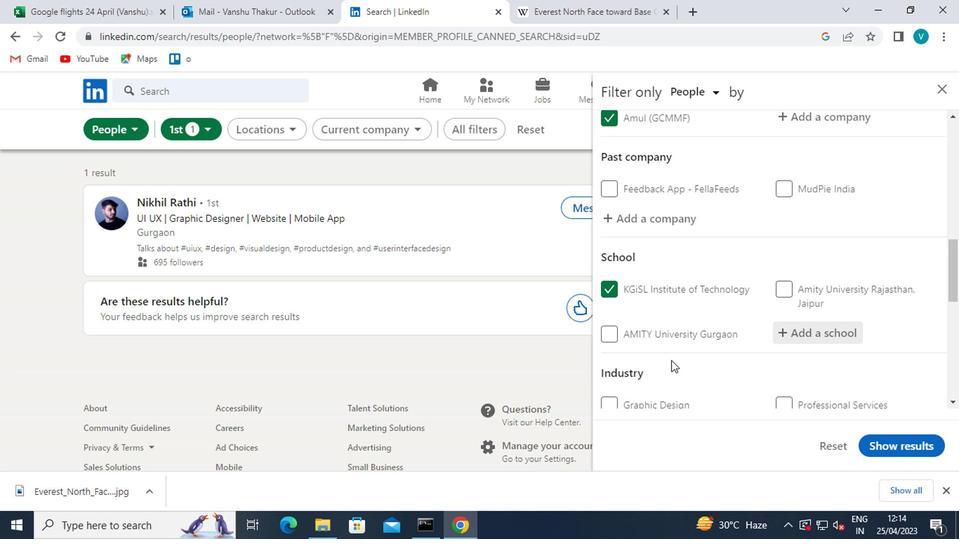 
Action: Mouse scrolled (670, 360) with delta (0, 0)
Screenshot: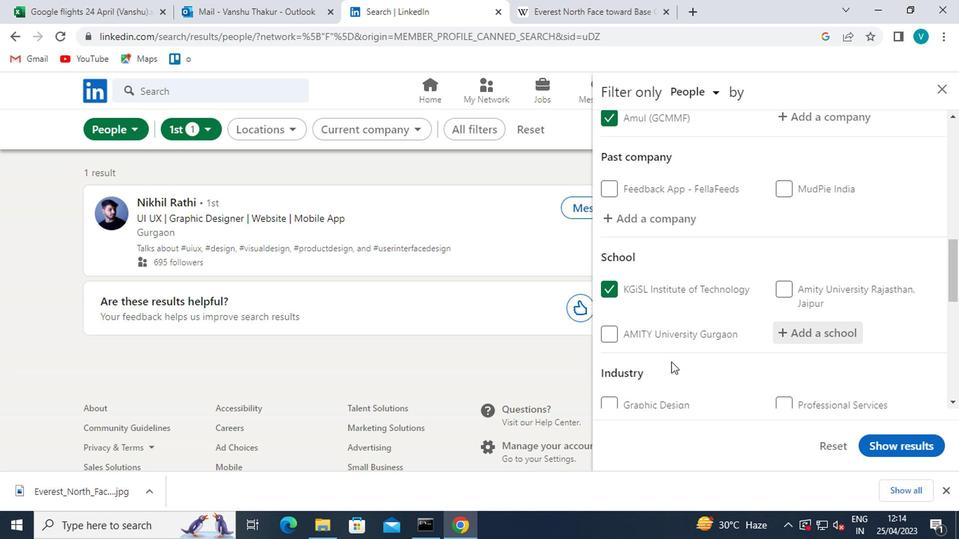 
Action: Mouse moved to (815, 293)
Screenshot: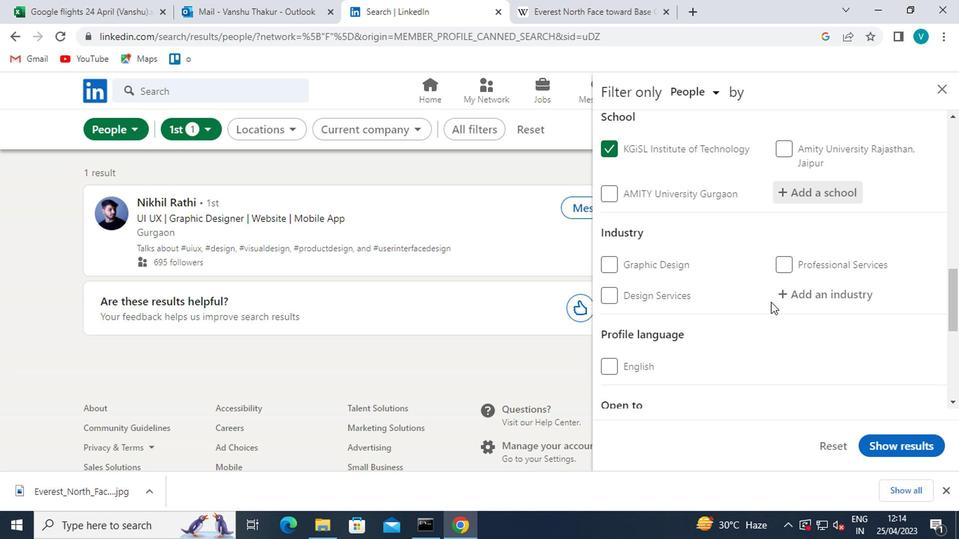 
Action: Mouse pressed left at (815, 293)
Screenshot: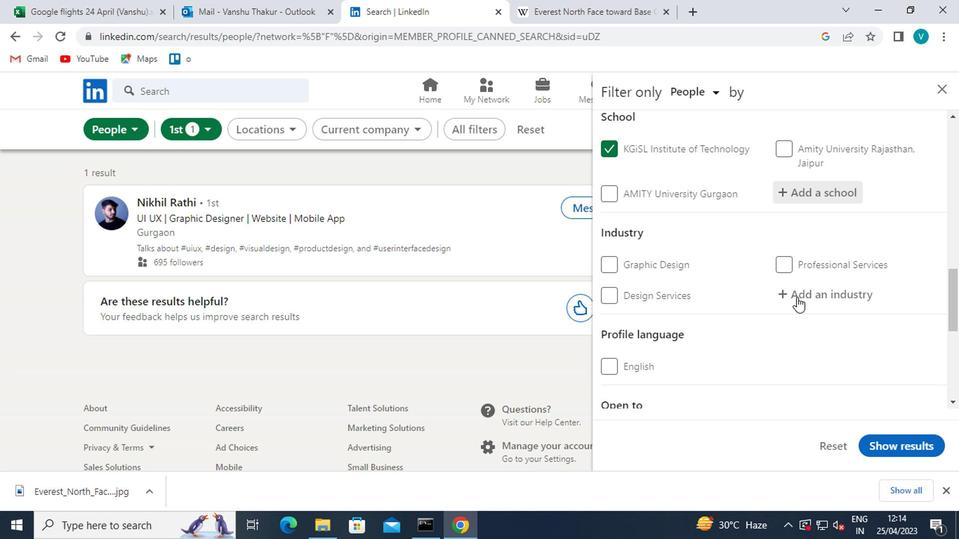 
Action: Mouse moved to (815, 293)
Screenshot: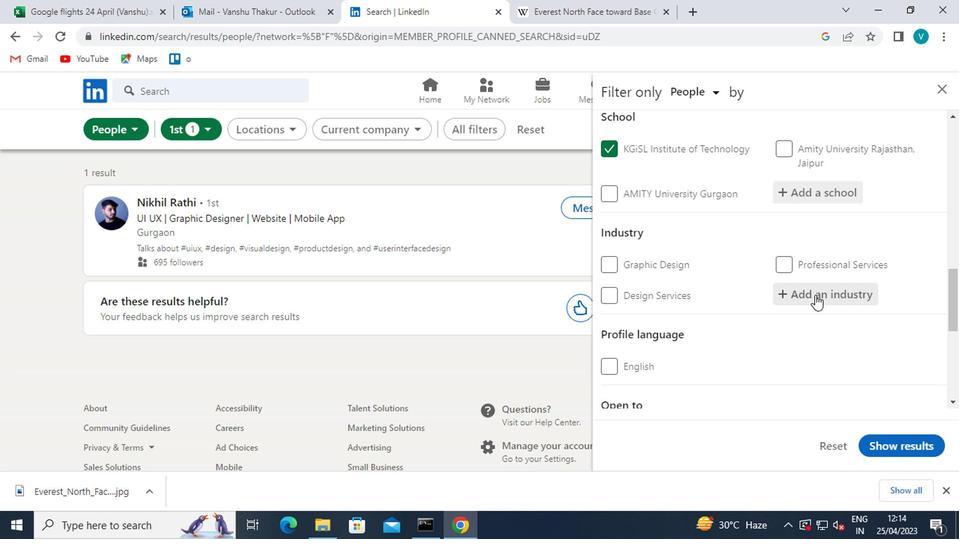 
Action: Key pressed <Key.shift>RESEARCH
Screenshot: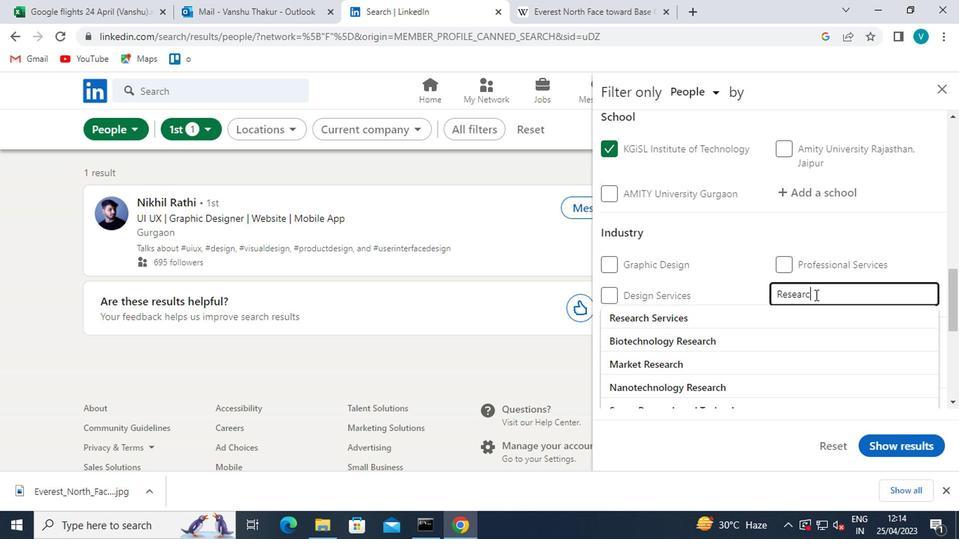 
Action: Mouse moved to (666, 320)
Screenshot: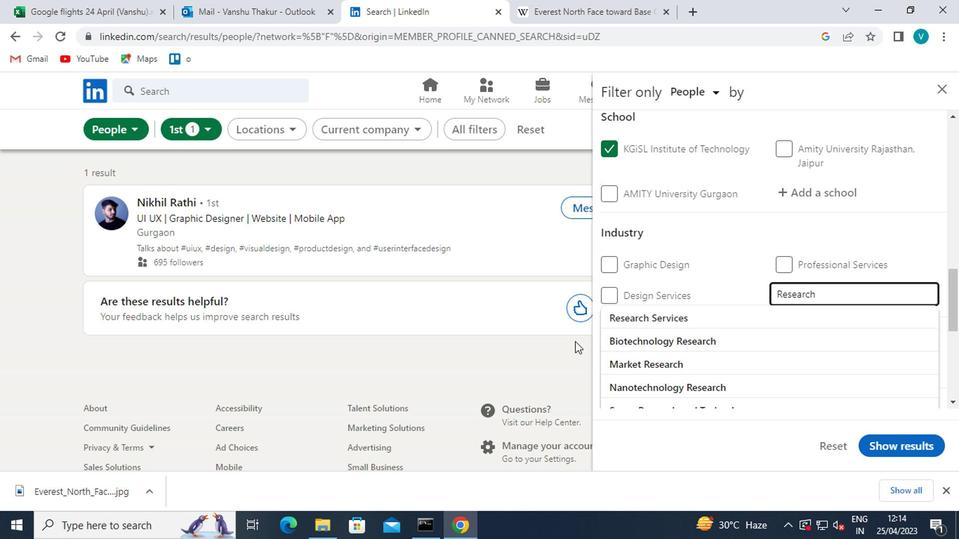 
Action: Mouse pressed left at (666, 320)
Screenshot: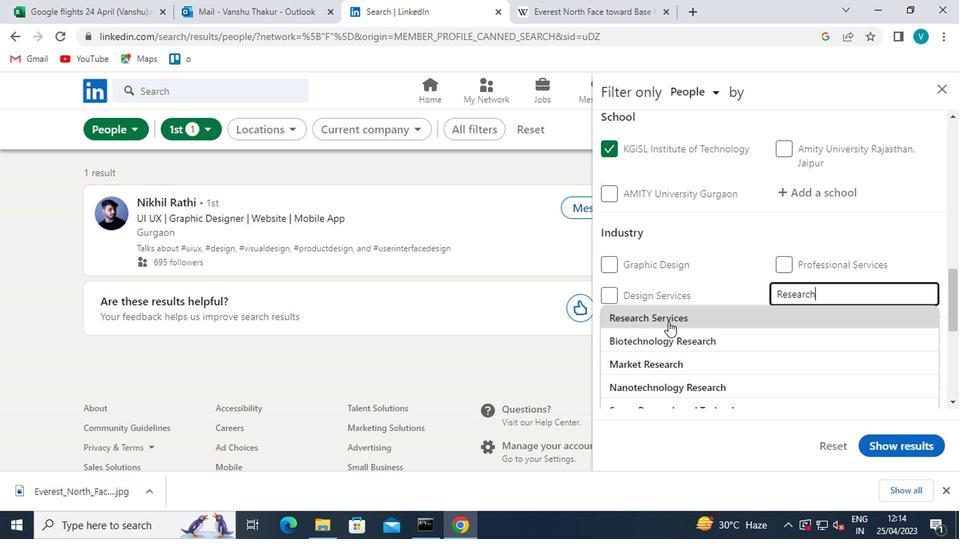 
Action: Mouse scrolled (666, 319) with delta (0, 0)
Screenshot: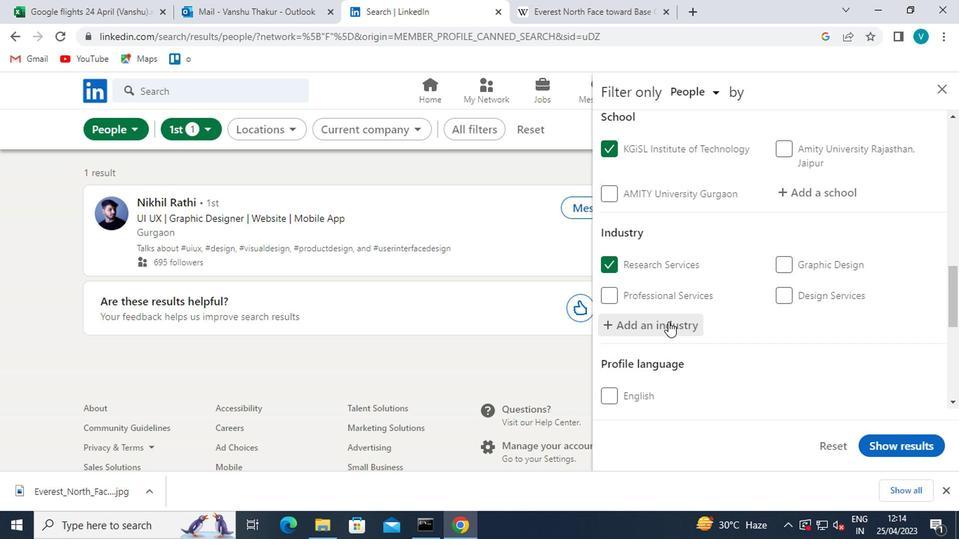 
Action: Mouse scrolled (666, 319) with delta (0, 0)
Screenshot: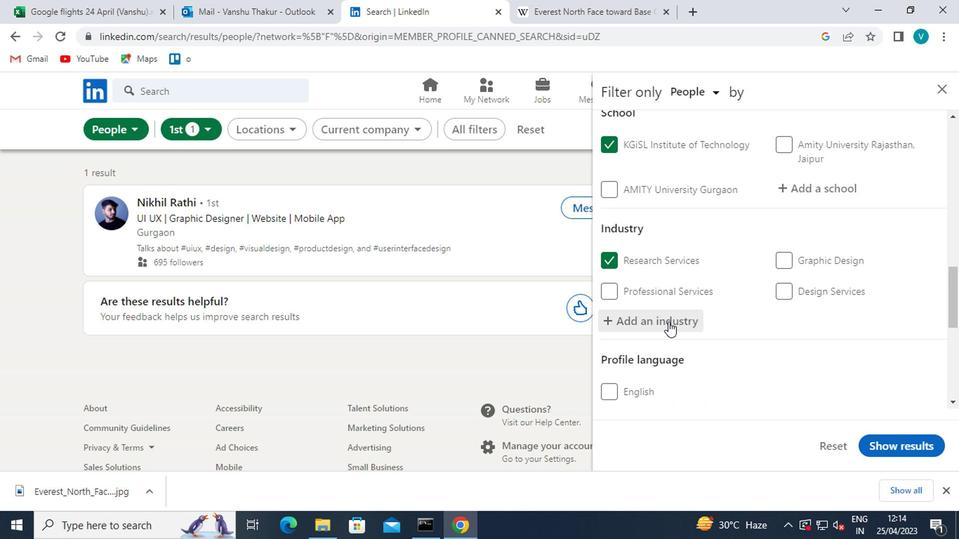 
Action: Mouse moved to (669, 320)
Screenshot: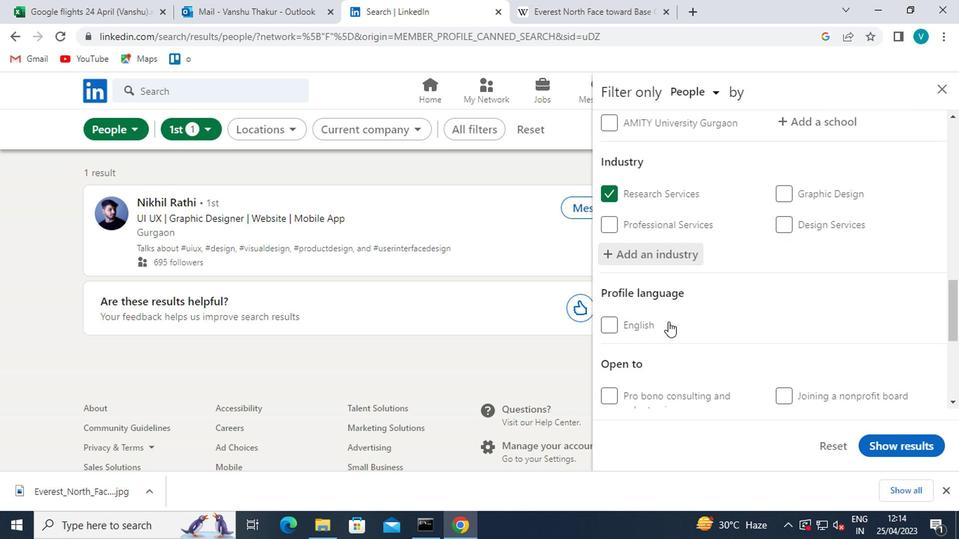 
Action: Mouse scrolled (669, 319) with delta (0, 0)
Screenshot: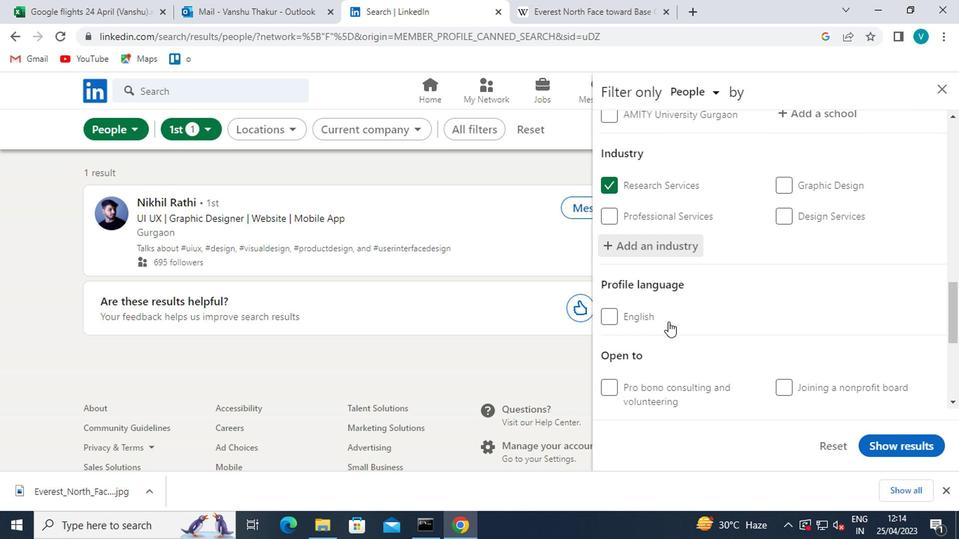 
Action: Mouse moved to (666, 328)
Screenshot: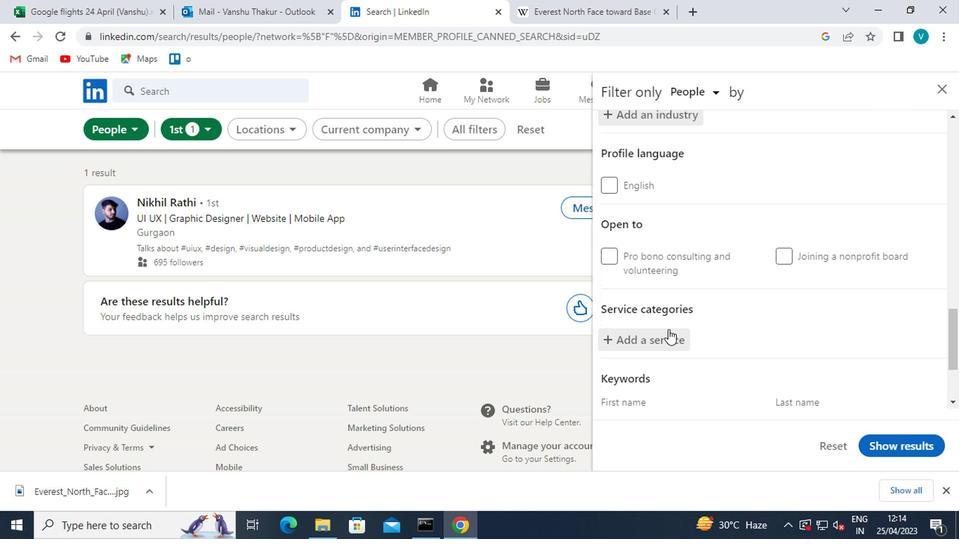 
Action: Mouse pressed left at (666, 328)
Screenshot: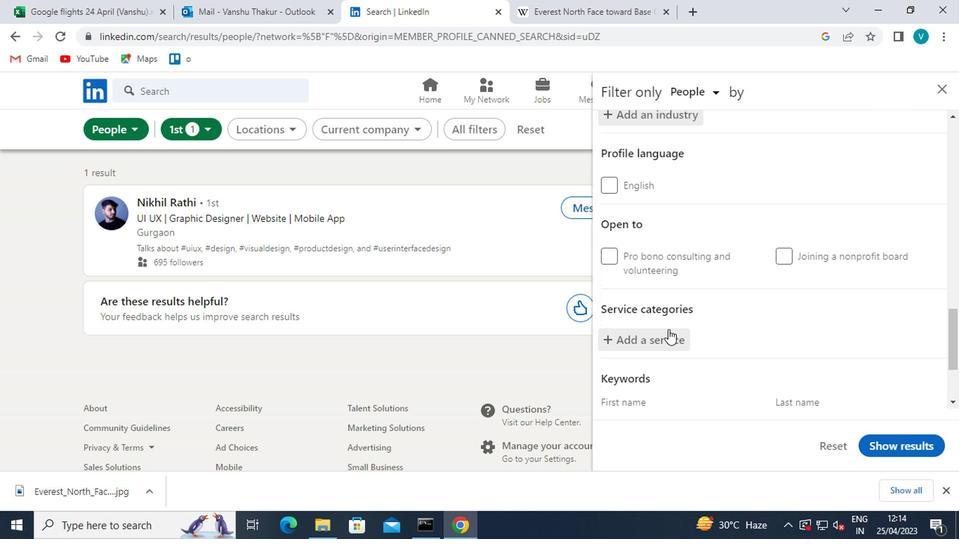 
Action: Key pressed <Key.shift>DUI<Key.space><Key.shift>LAW
Screenshot: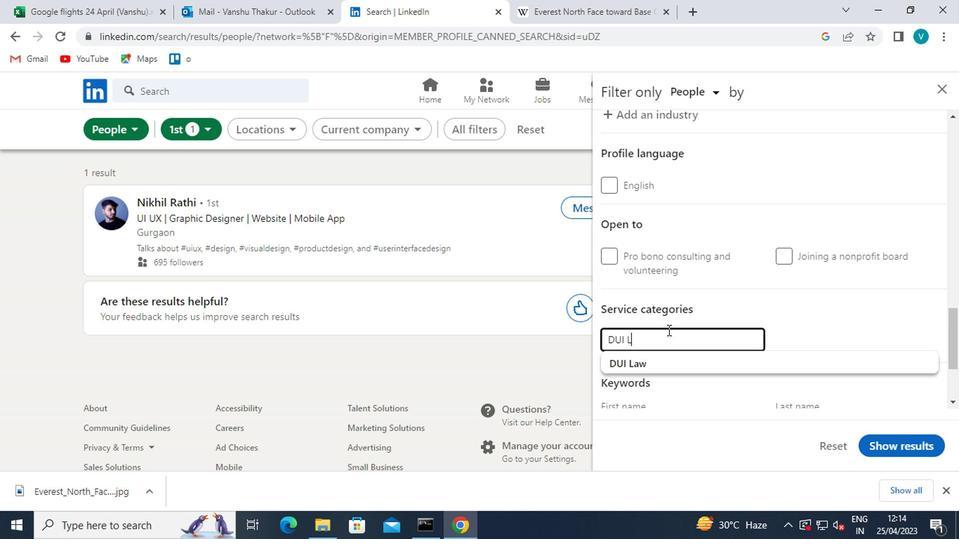 
Action: Mouse moved to (645, 357)
Screenshot: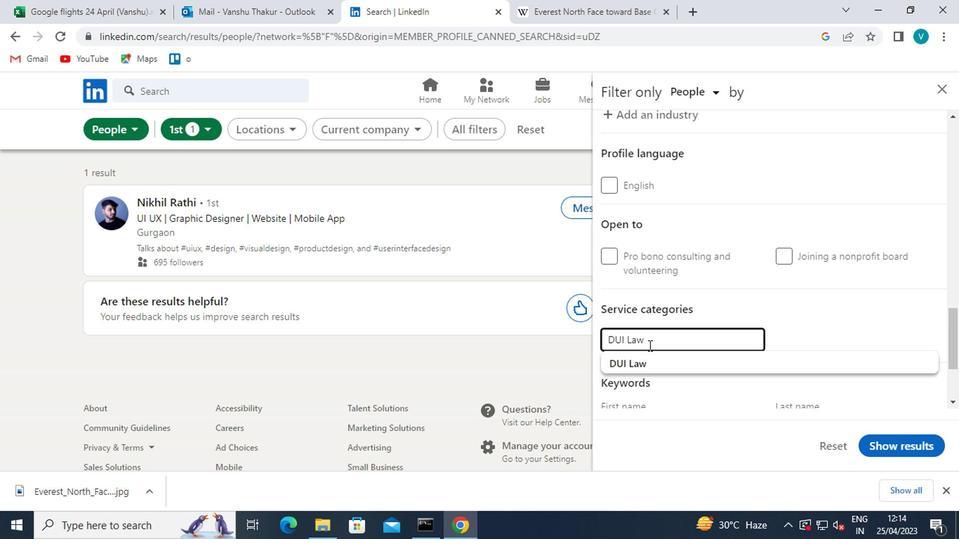 
Action: Mouse pressed left at (645, 357)
Screenshot: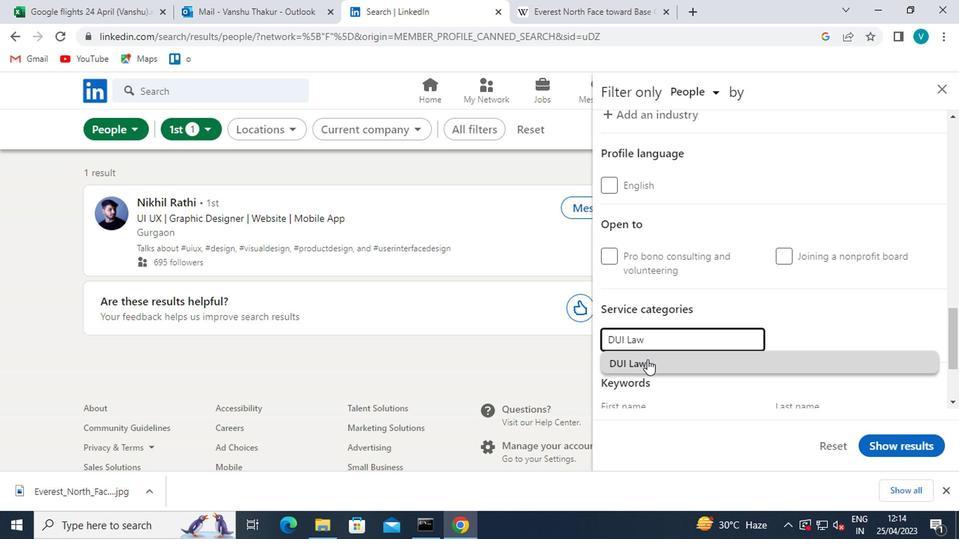 
Action: Mouse moved to (686, 350)
Screenshot: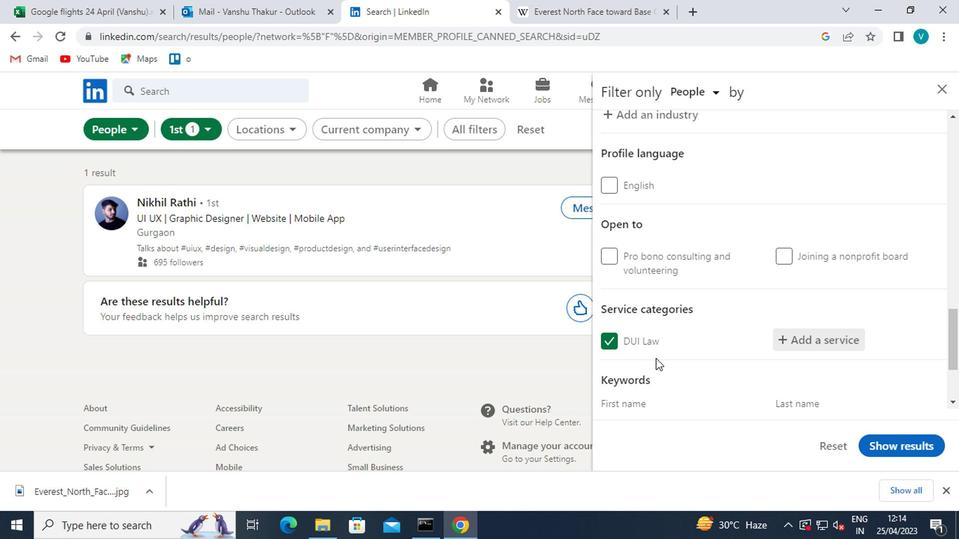 
Action: Mouse scrolled (686, 350) with delta (0, 0)
Screenshot: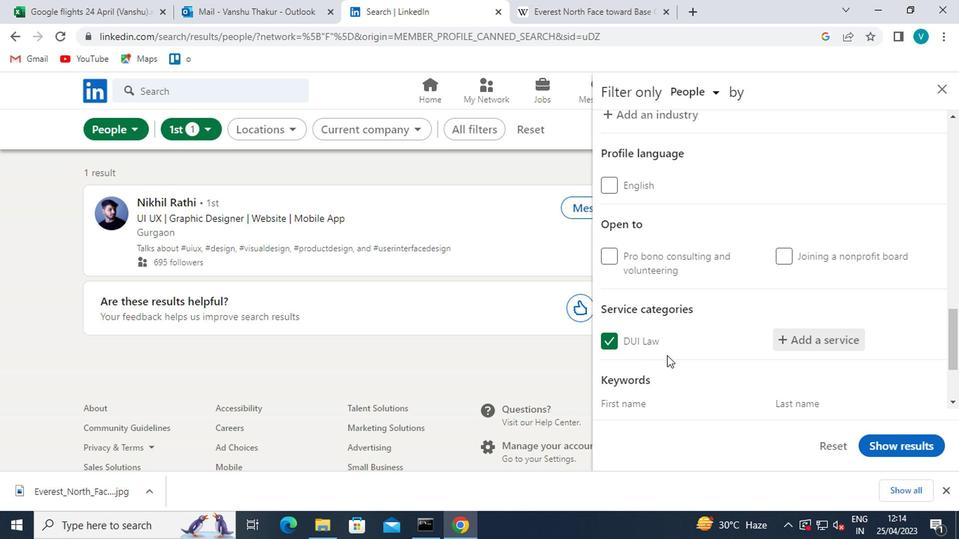 
Action: Mouse scrolled (686, 350) with delta (0, 0)
Screenshot: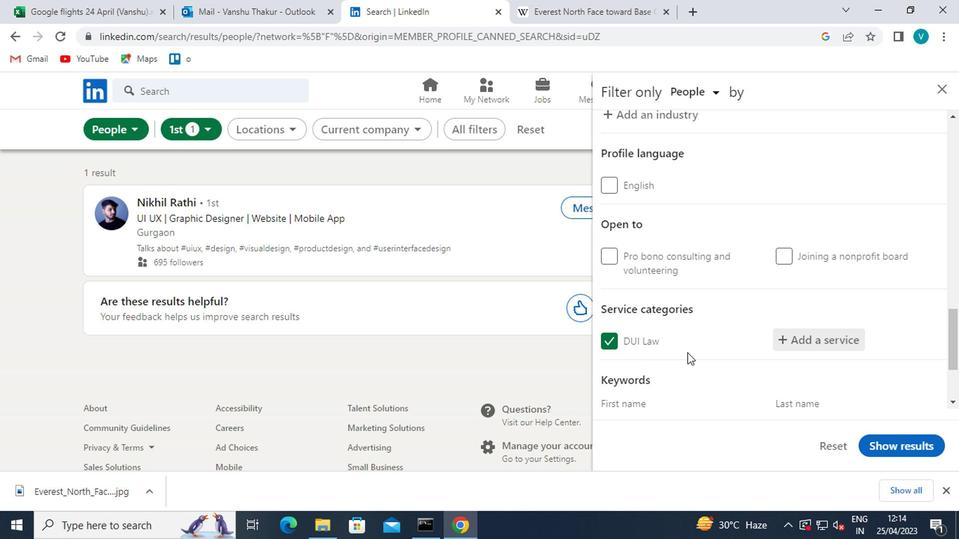 
Action: Mouse scrolled (686, 350) with delta (0, 0)
Screenshot: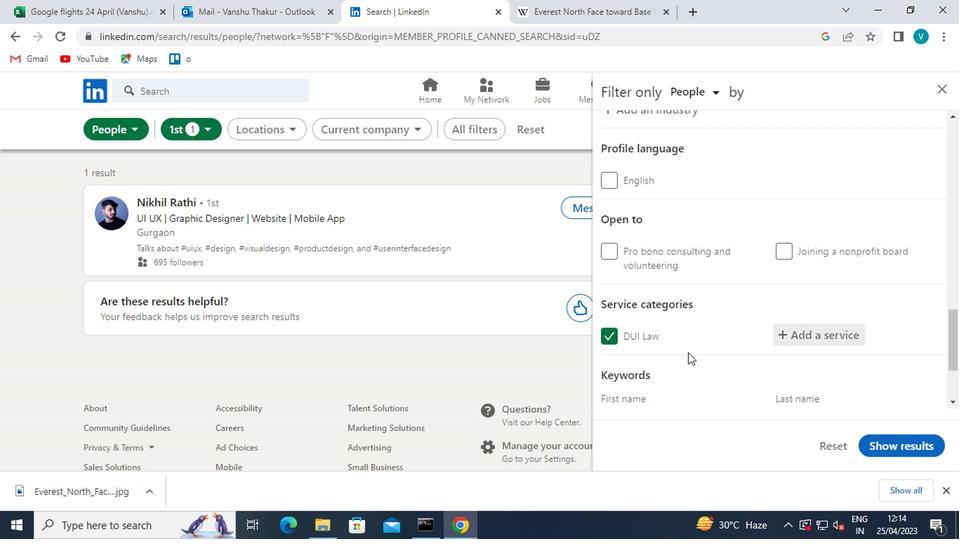
Action: Mouse moved to (684, 334)
Screenshot: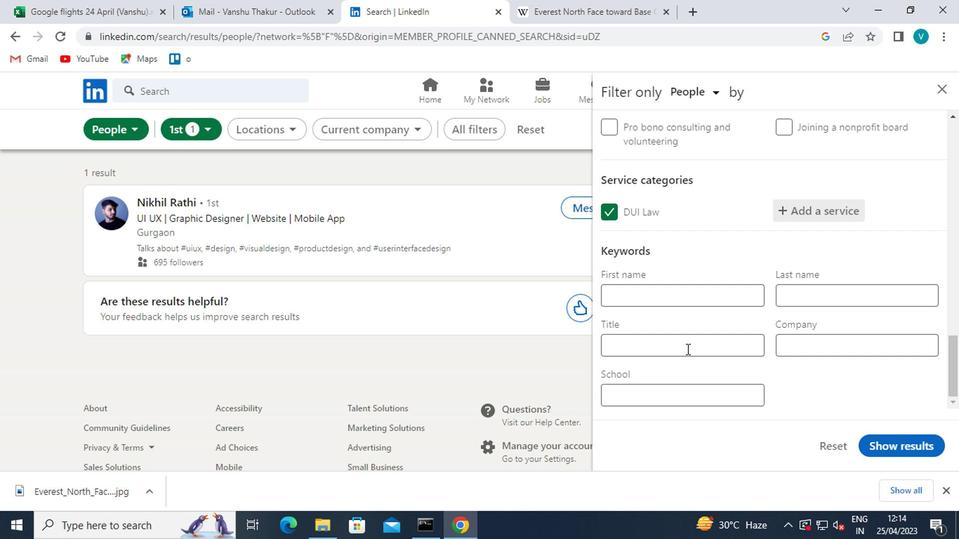 
Action: Mouse pressed left at (684, 334)
Screenshot: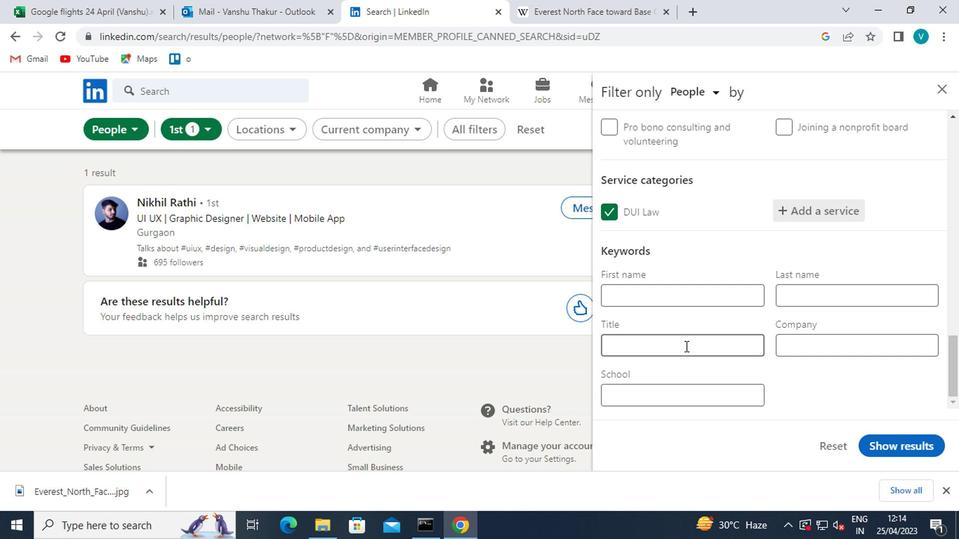 
Action: Key pressed <Key.shift>EVENTS
Screenshot: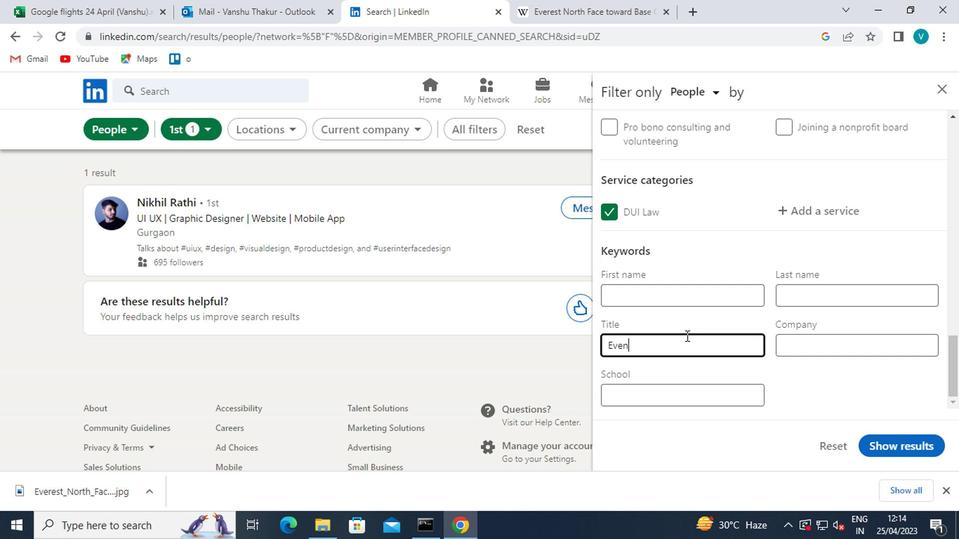 
Action: Mouse moved to (683, 333)
Screenshot: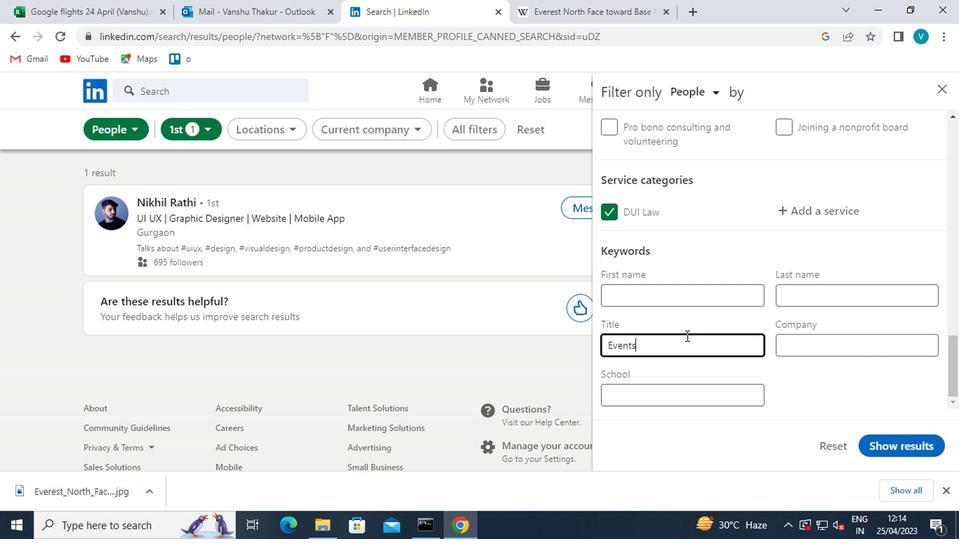 
Action: Key pressed <Key.shift><Key.shift><Key.shift><Key.shift><Key.shift><Key.shift><Key.shift><Key.shift><Key.shift><Key.shift><Key.shift><Key.shift><Key.shift><Key.shift><Key.shift><Key.shift><Key.shift><Key.shift><Key.shift><Key.shift><Key.shift><Key.shift><Key.shift>MANAGER
Screenshot: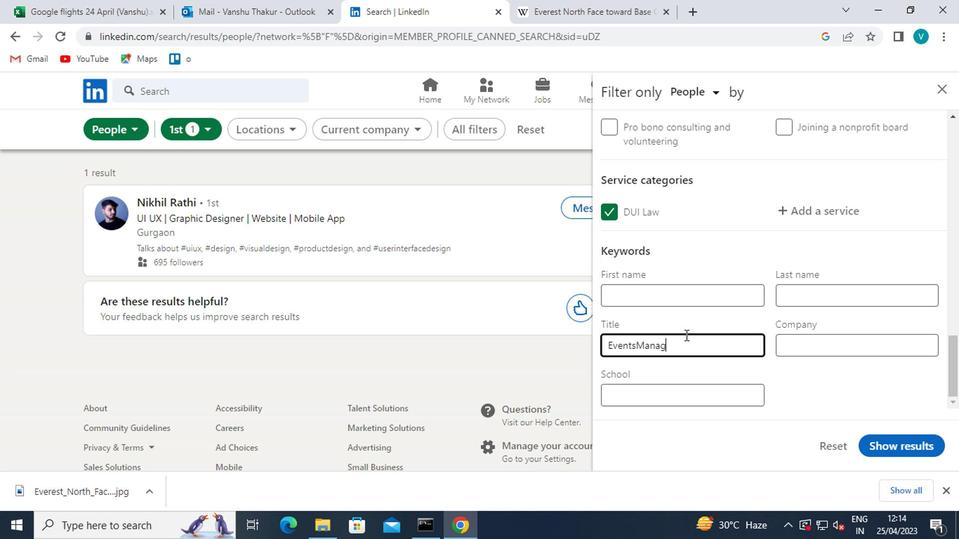 
Action: Mouse moved to (637, 342)
Screenshot: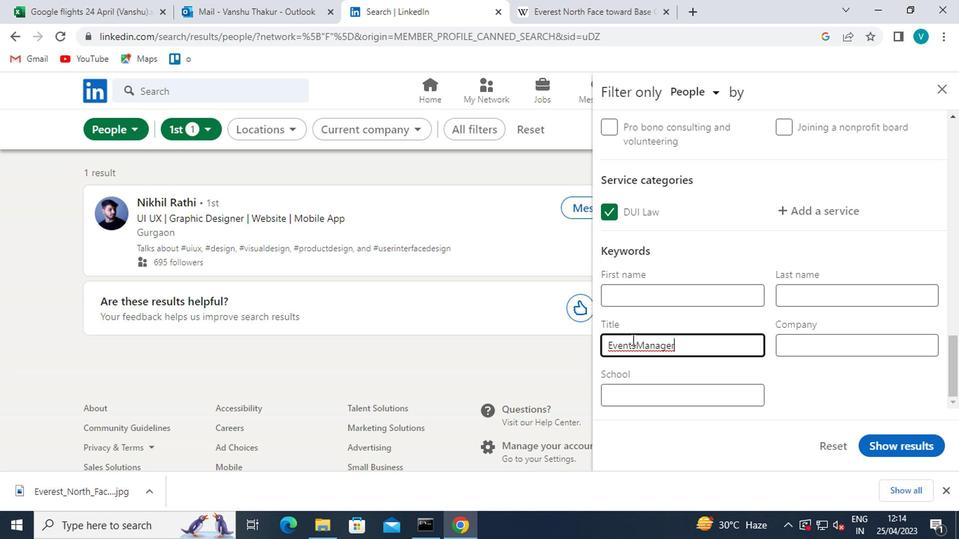 
Action: Mouse pressed left at (637, 342)
Screenshot: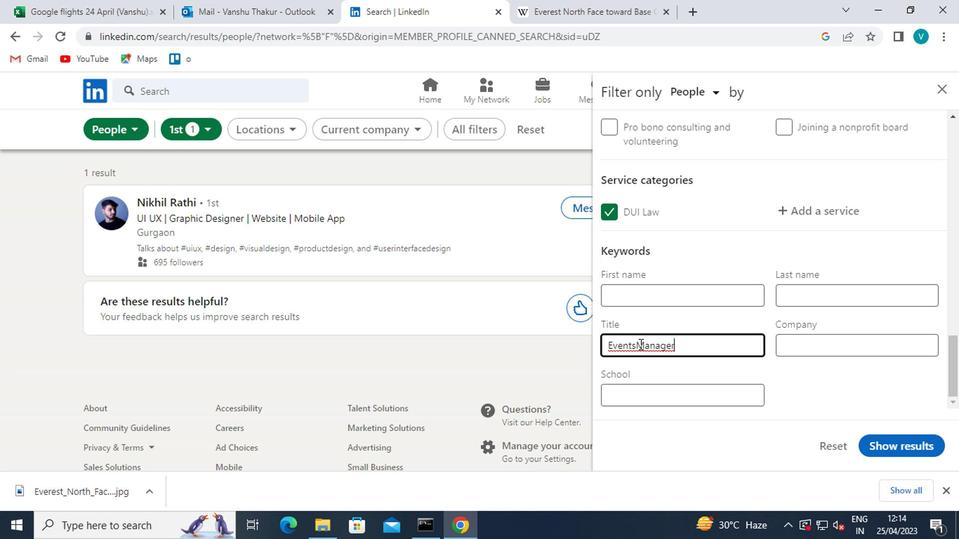 
Action: Mouse moved to (649, 351)
Screenshot: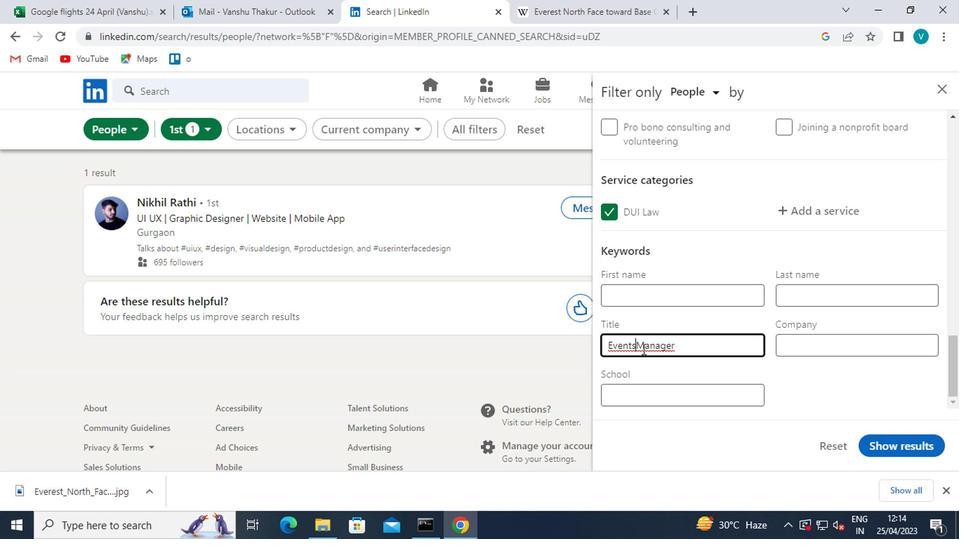 
Action: Key pressed <Key.space>
Screenshot: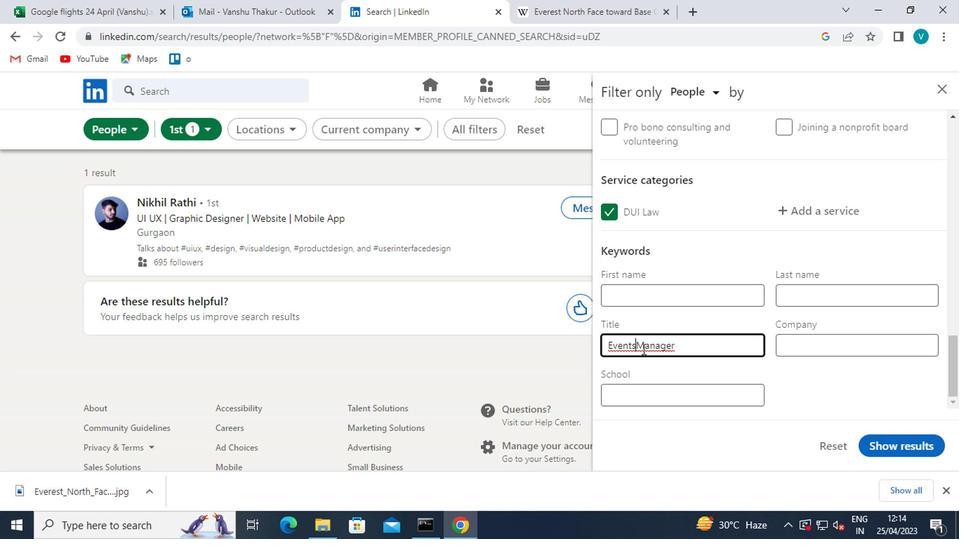 
Action: Mouse moved to (870, 440)
Screenshot: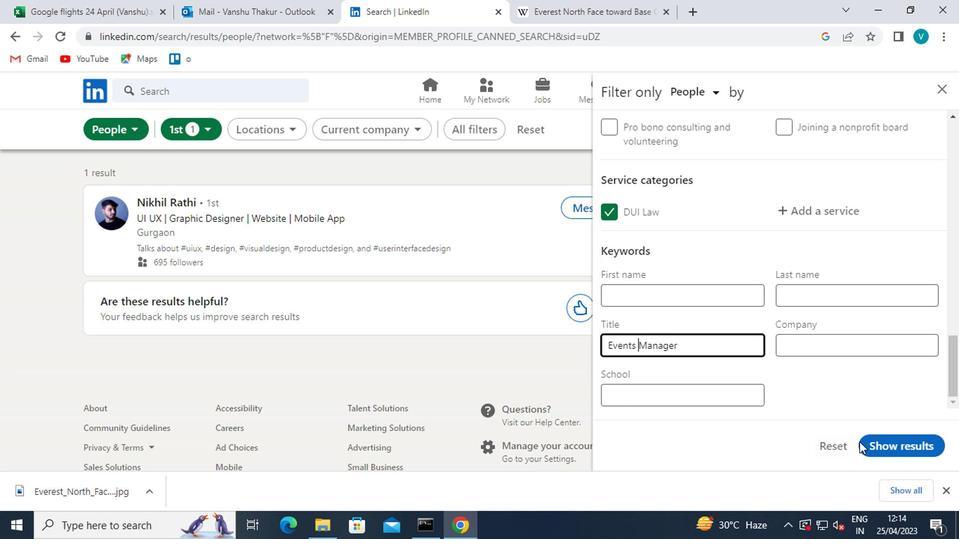 
Action: Mouse pressed left at (870, 440)
Screenshot: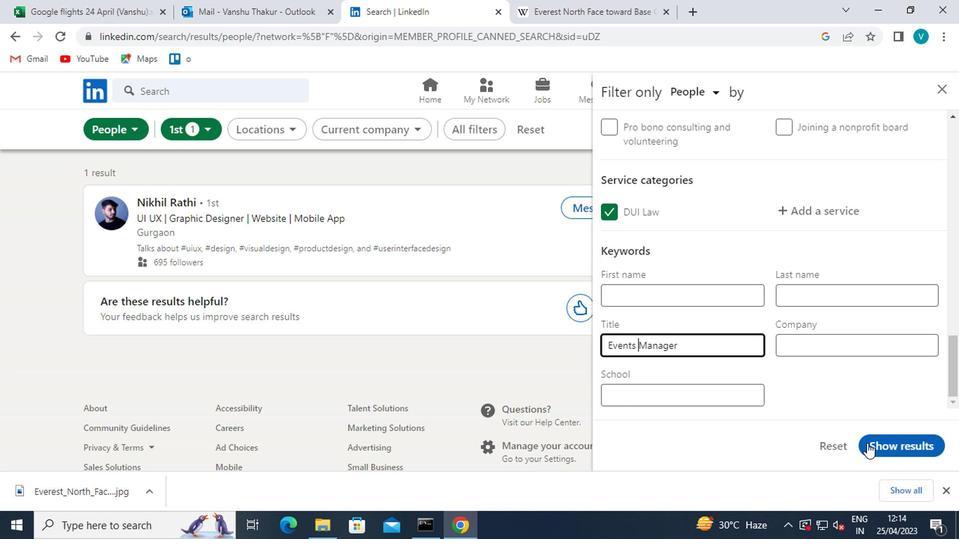 
Action: Mouse moved to (768, 369)
Screenshot: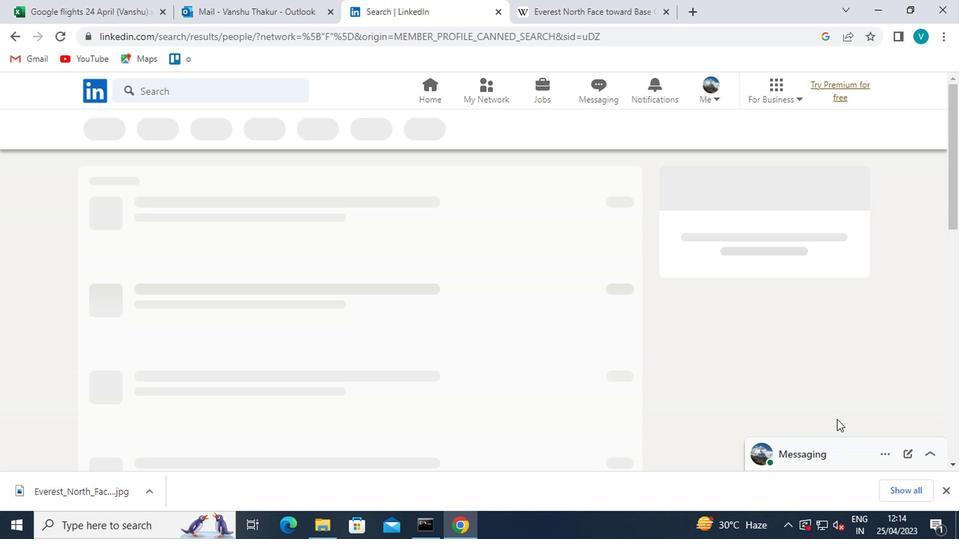 
Action: Key pressed <Key.f8>
Screenshot: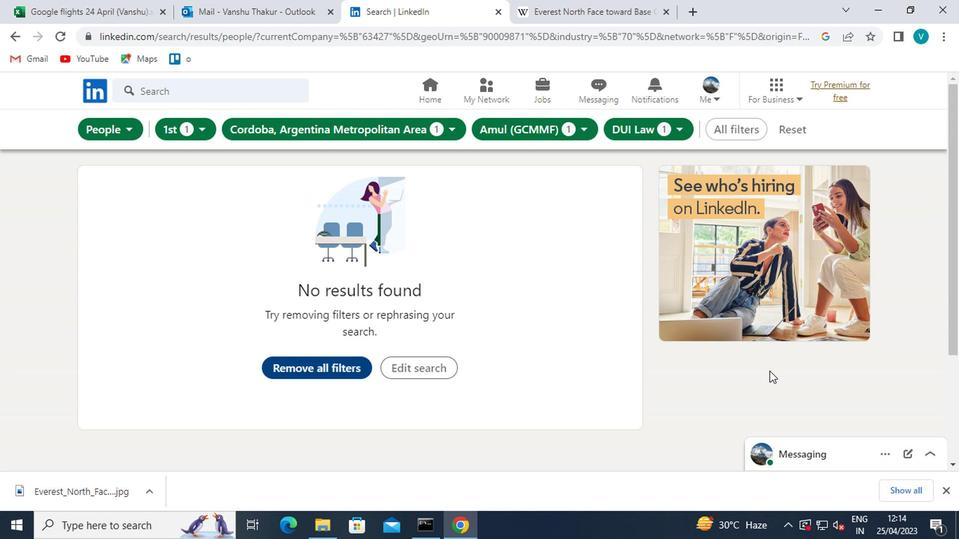 
